 Task: Look for space in Yanta, China from 6th September, 2023 to 15th September, 2023 for 6 adults in price range Rs.8000 to Rs.12000. Place can be entire place or private room with 6 bedrooms having 6 beds and 6 bathrooms. Property type can be house, flat, guest house. Amenities needed are: wifi, TV, free parkinig on premises, gym, breakfast. Booking option can be shelf check-in. Required host language is Chinese (Simplified).
Action: Mouse moved to (433, 80)
Screenshot: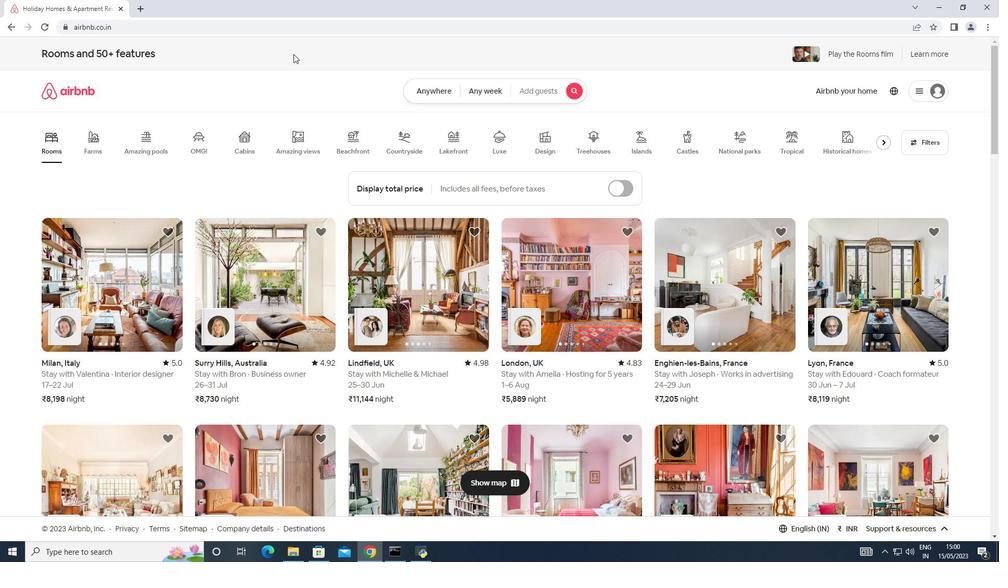 
Action: Mouse pressed left at (433, 80)
Screenshot: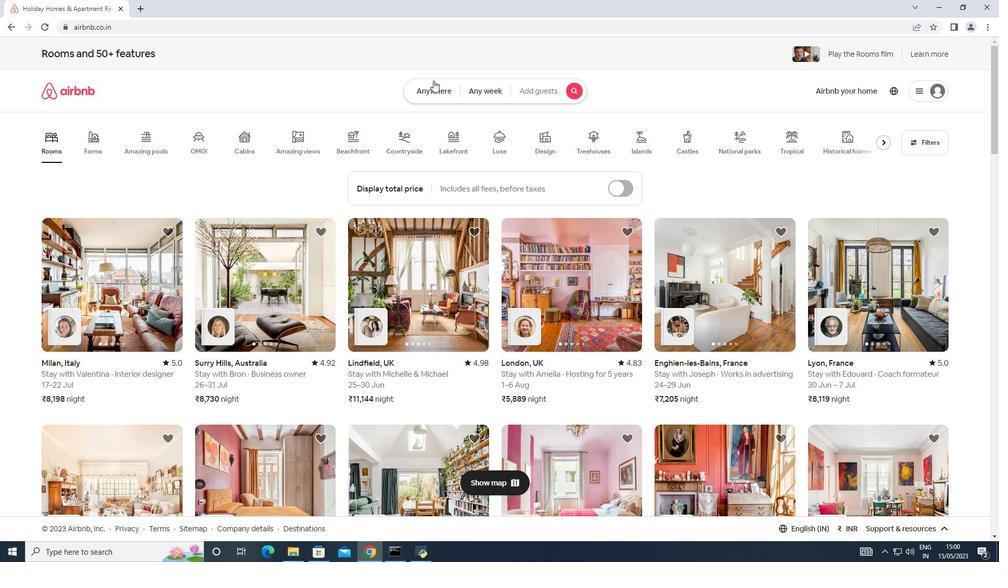 
Action: Mouse moved to (331, 132)
Screenshot: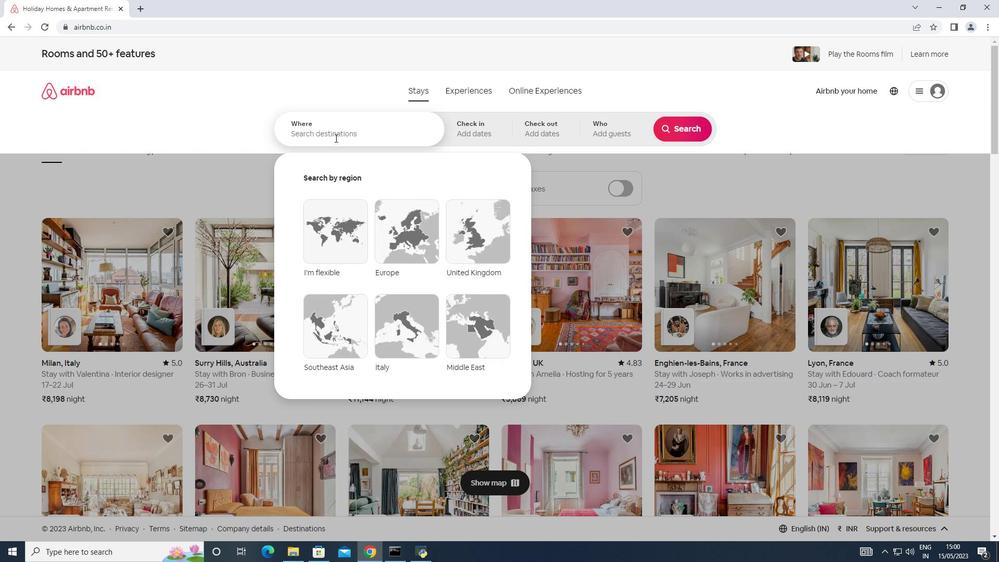 
Action: Mouse pressed left at (331, 132)
Screenshot: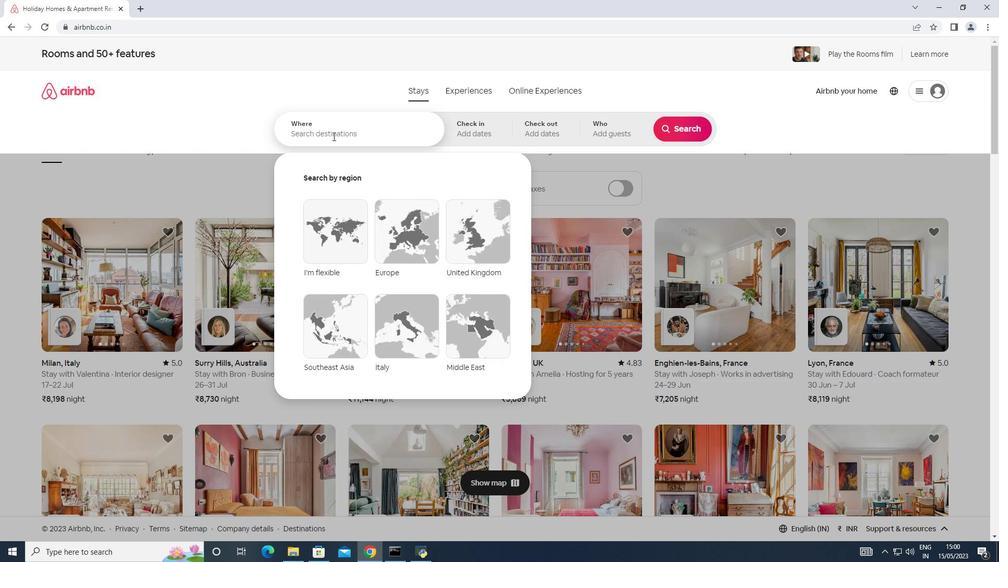 
Action: Mouse moved to (325, 133)
Screenshot: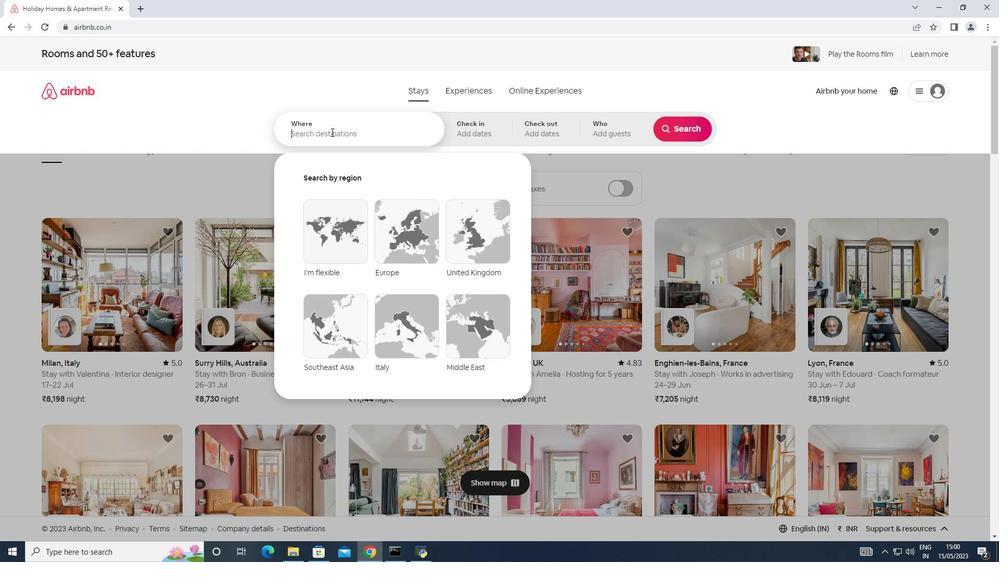 
Action: Key pressed <Key.shift><Key.shift><Key.shift><Key.shift><Key.shift><Key.shift>Yanta,<Key.shift><Key.shift><Key.shift>China
Screenshot: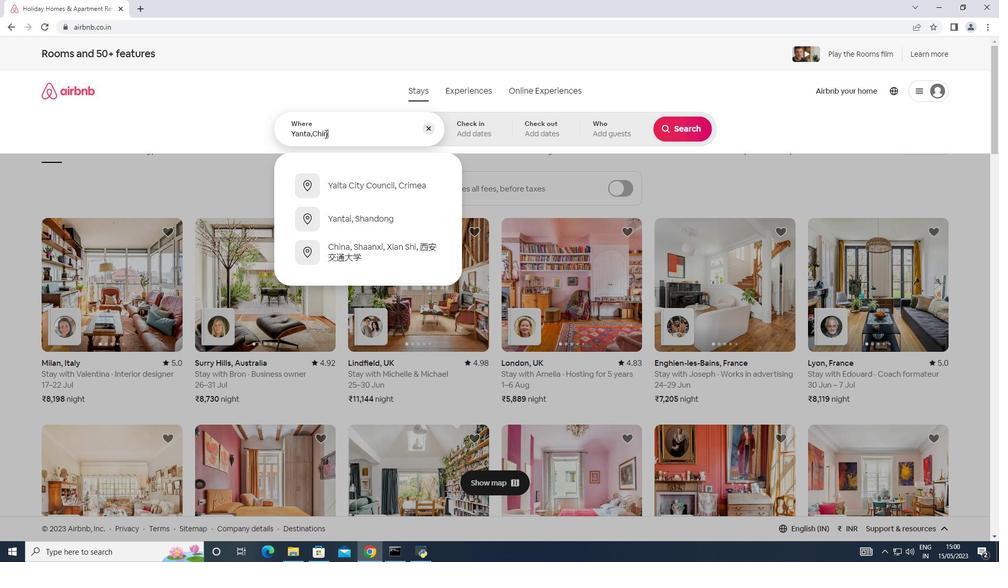 
Action: Mouse moved to (467, 124)
Screenshot: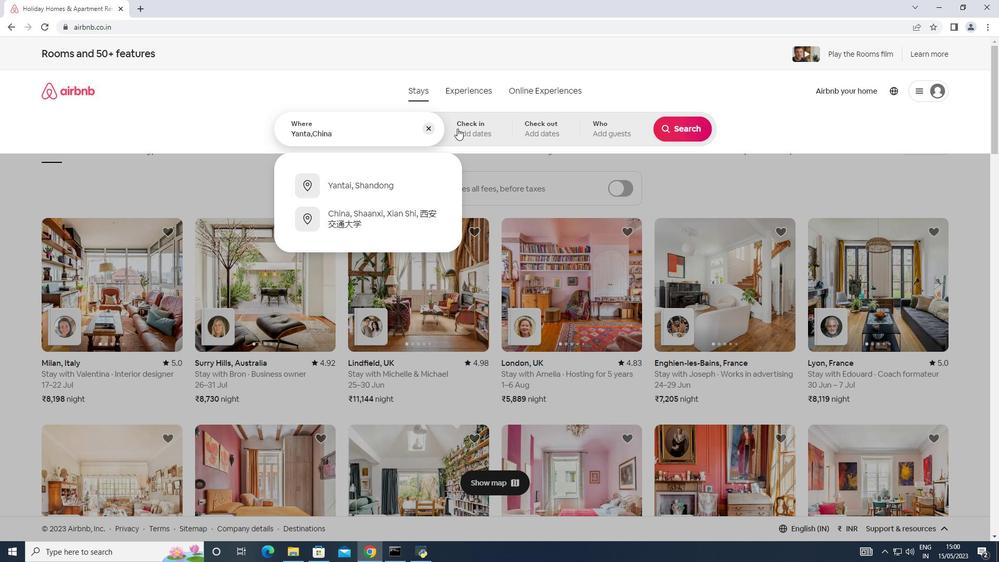 
Action: Mouse pressed left at (467, 124)
Screenshot: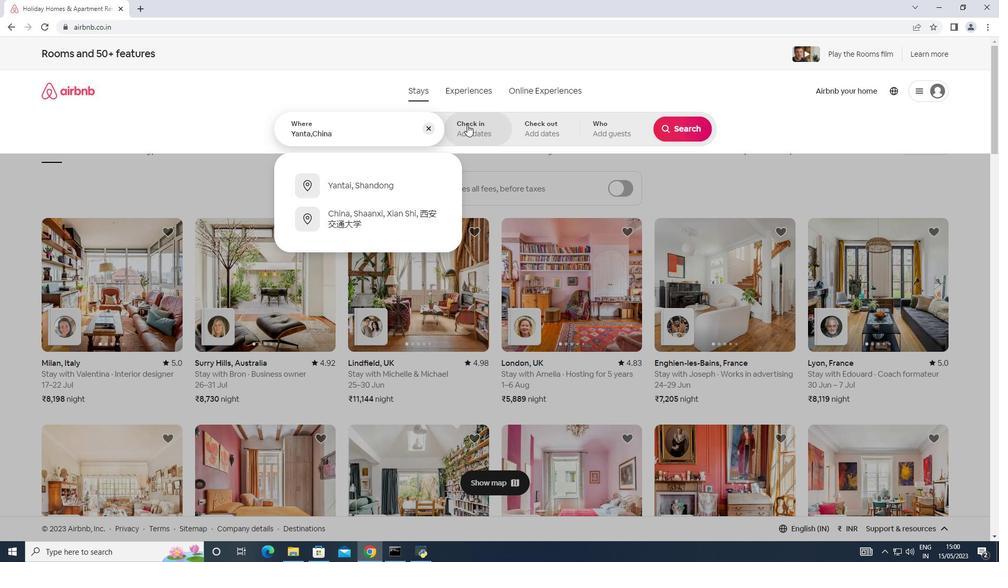 
Action: Mouse moved to (680, 208)
Screenshot: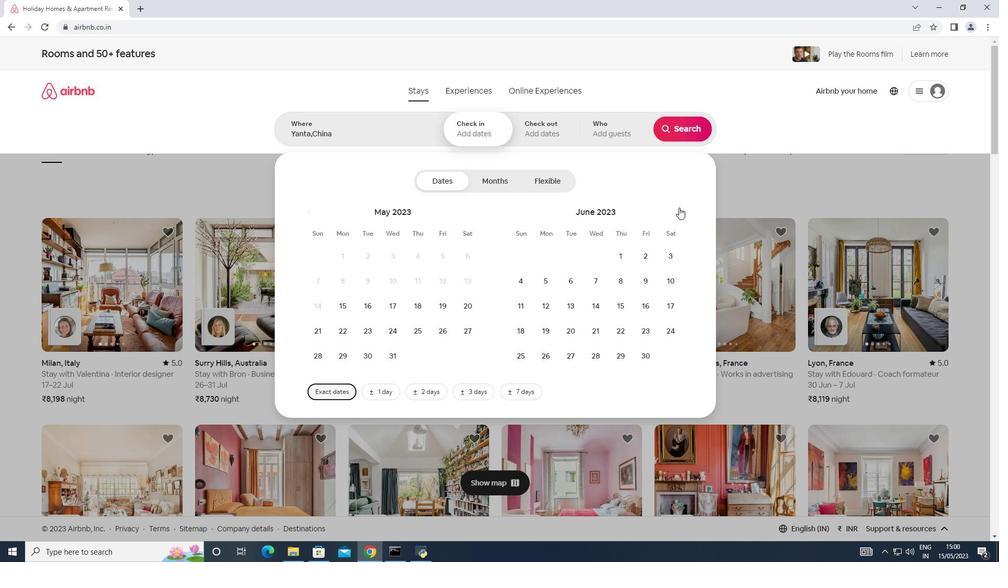 
Action: Mouse pressed left at (680, 208)
Screenshot: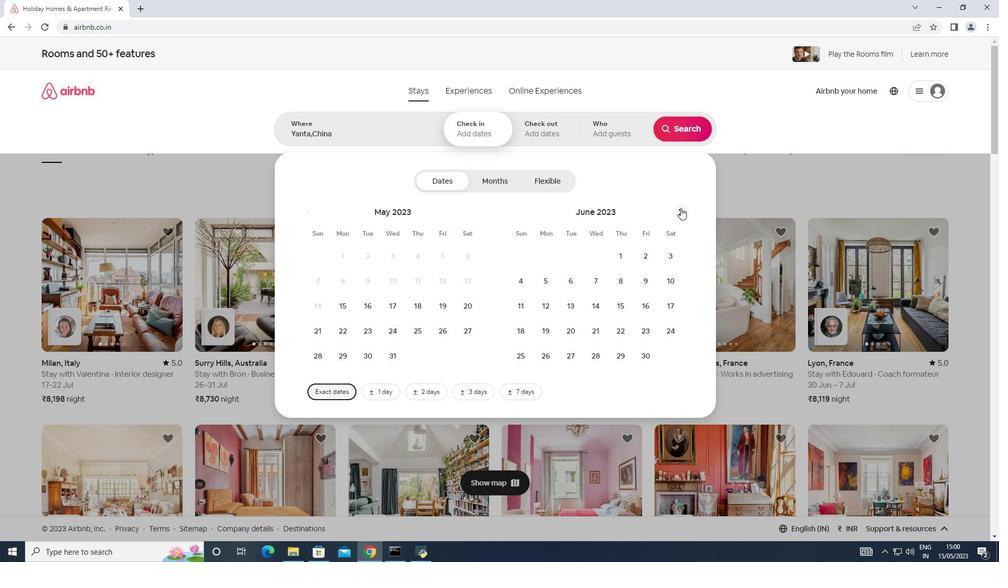 
Action: Mouse pressed left at (680, 208)
Screenshot: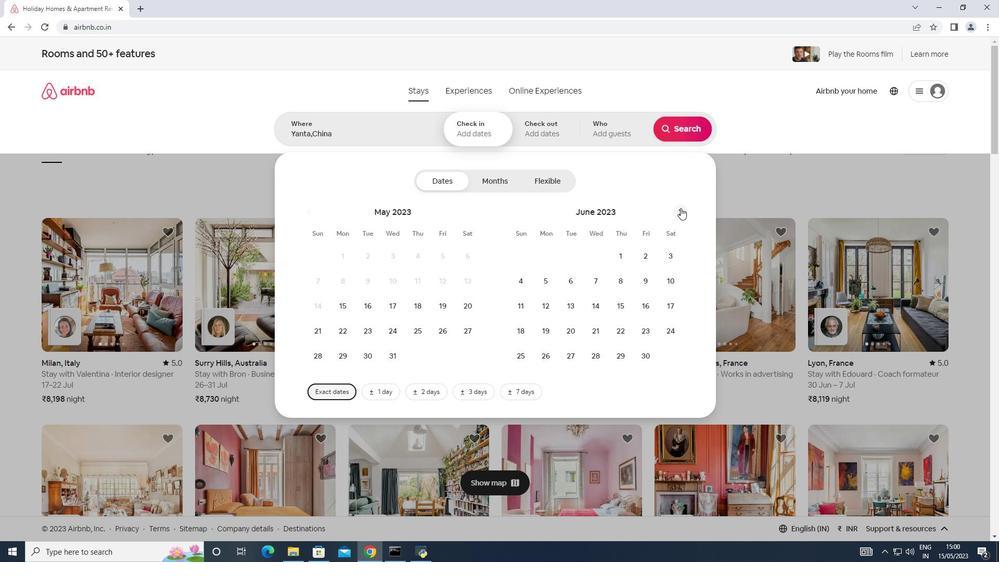 
Action: Mouse pressed left at (680, 208)
Screenshot: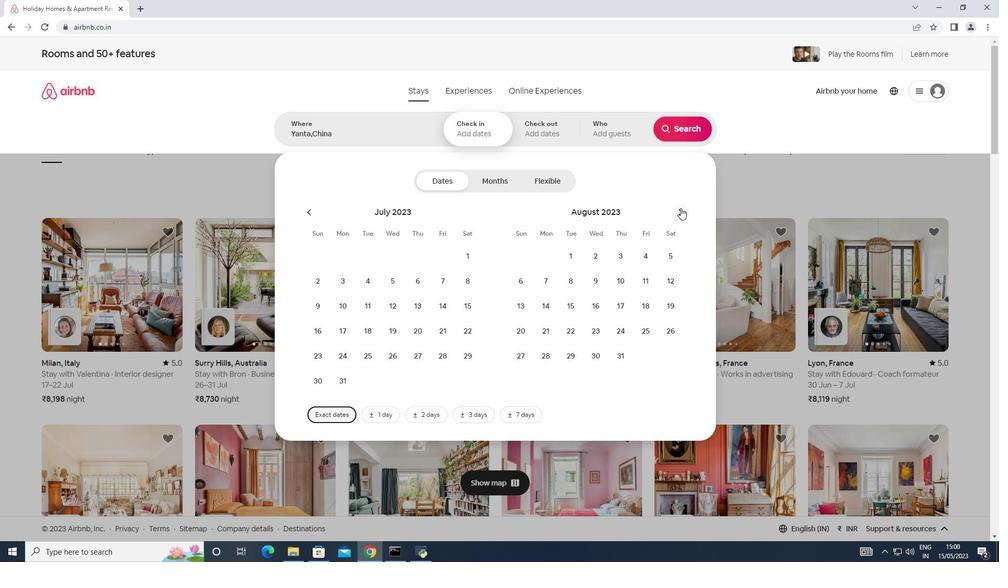 
Action: Mouse moved to (588, 283)
Screenshot: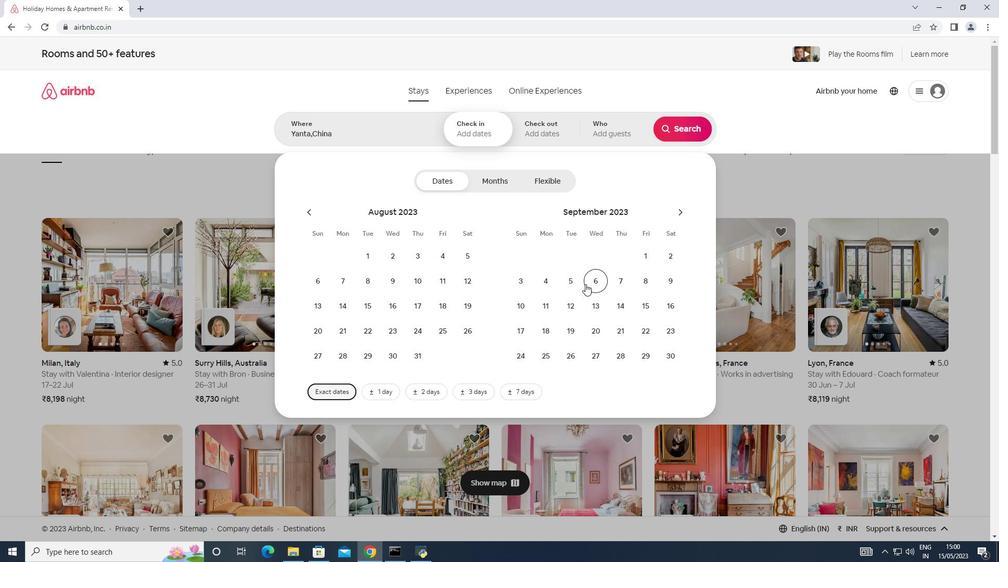 
Action: Mouse pressed left at (588, 283)
Screenshot: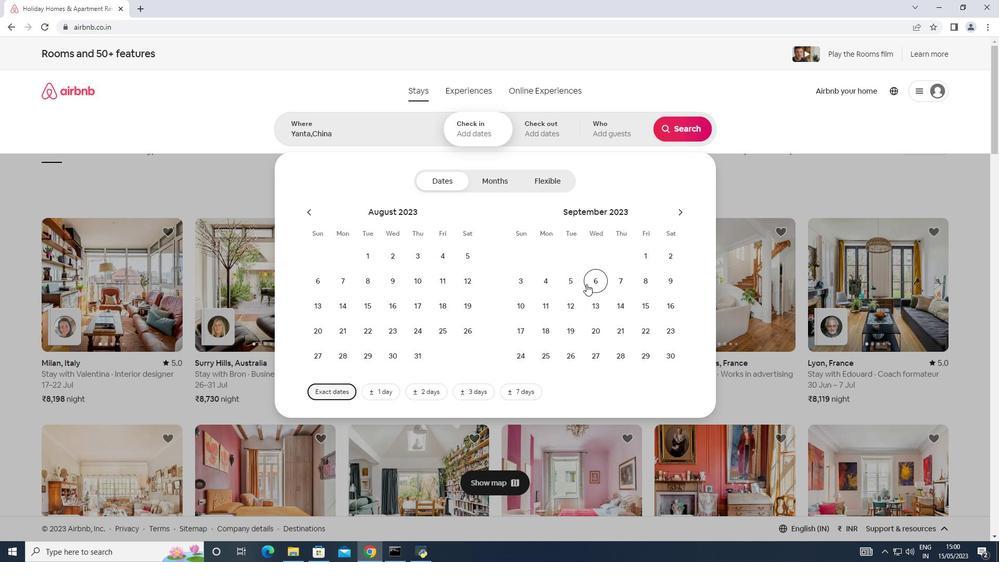 
Action: Mouse moved to (644, 302)
Screenshot: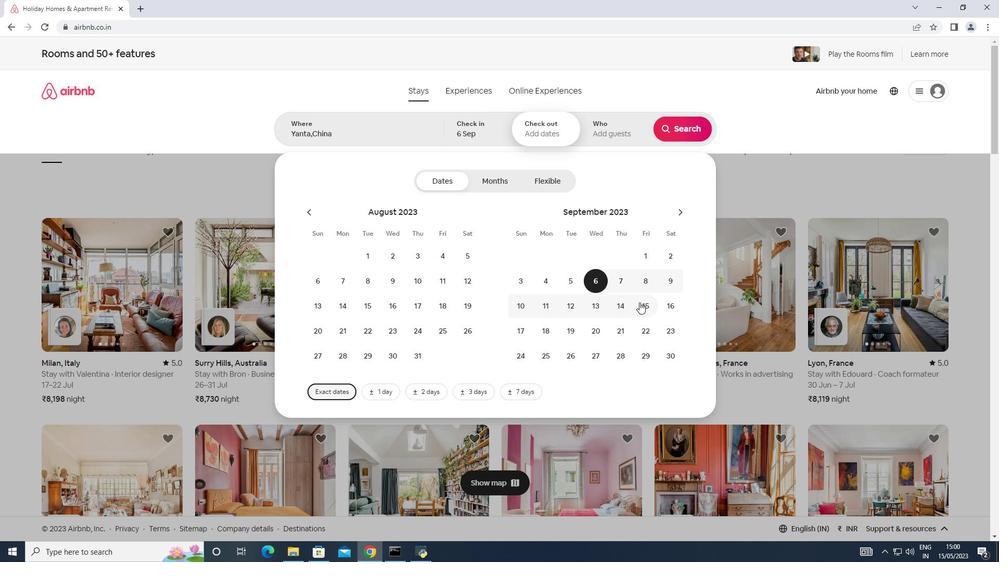 
Action: Mouse pressed left at (644, 302)
Screenshot: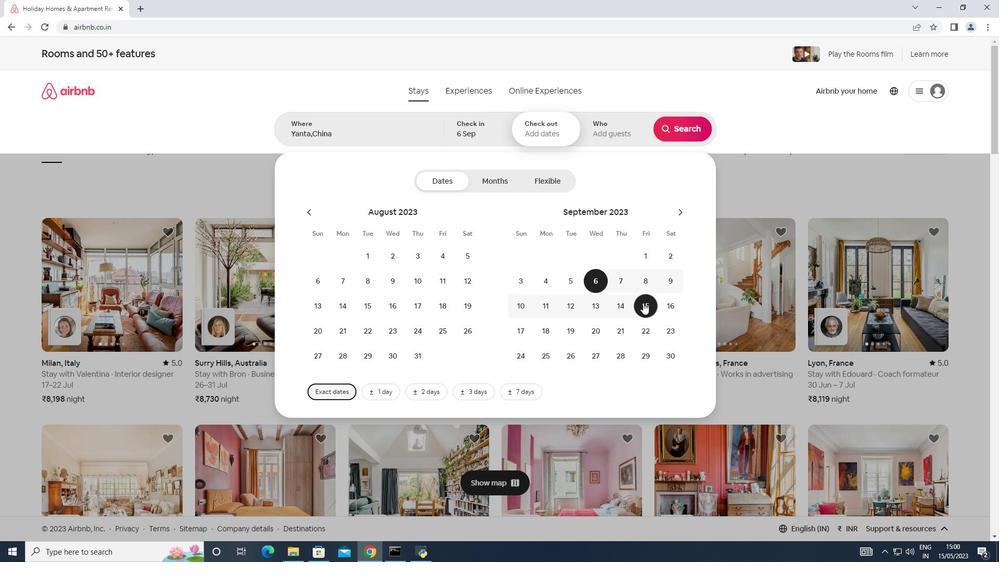 
Action: Mouse moved to (606, 134)
Screenshot: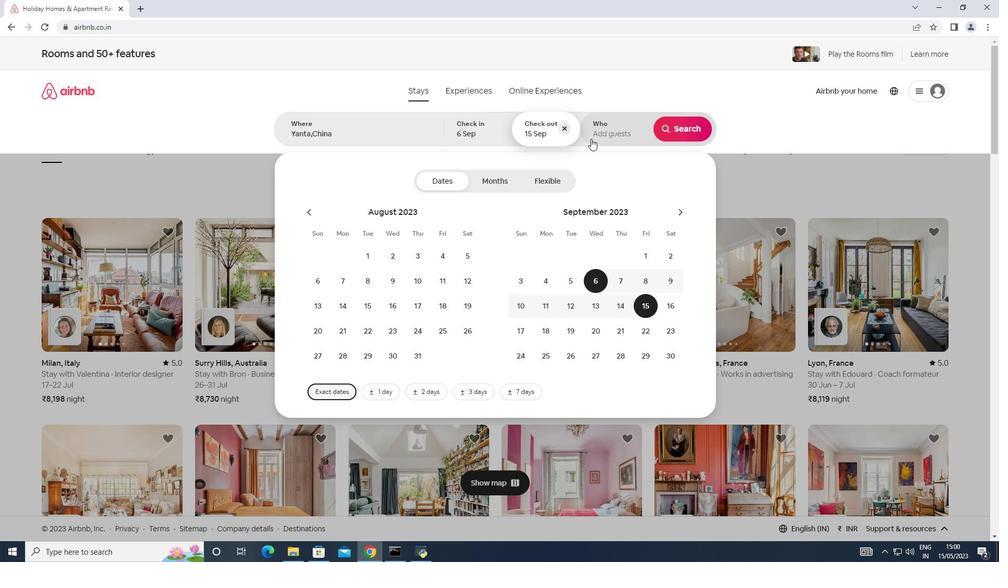 
Action: Mouse pressed left at (606, 134)
Screenshot: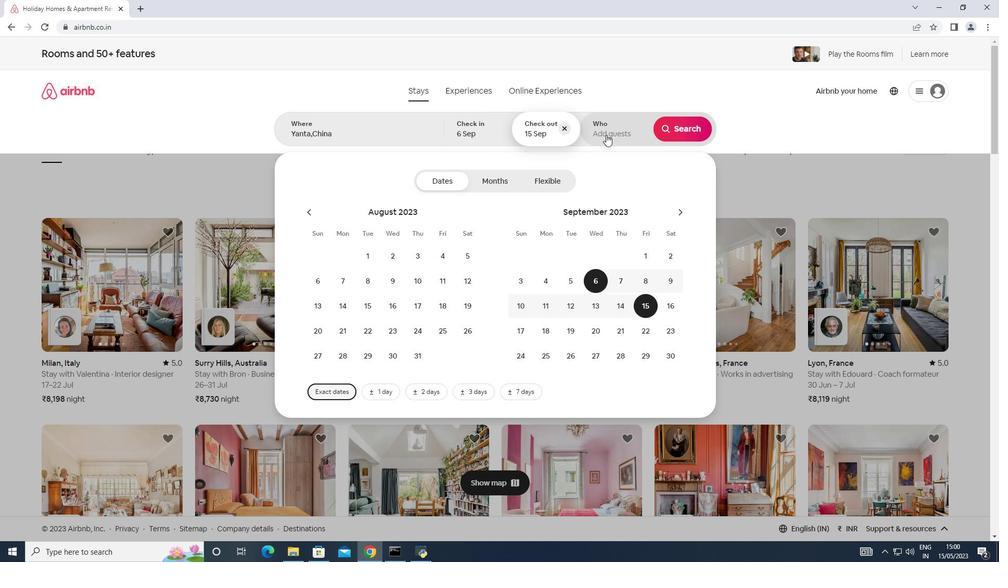 
Action: Mouse moved to (691, 175)
Screenshot: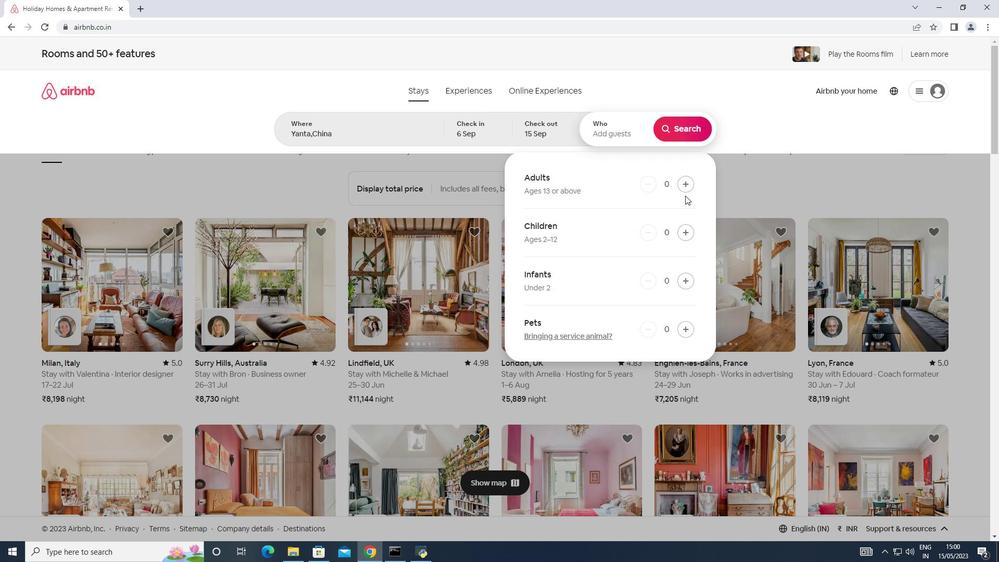 
Action: Mouse pressed left at (691, 175)
Screenshot: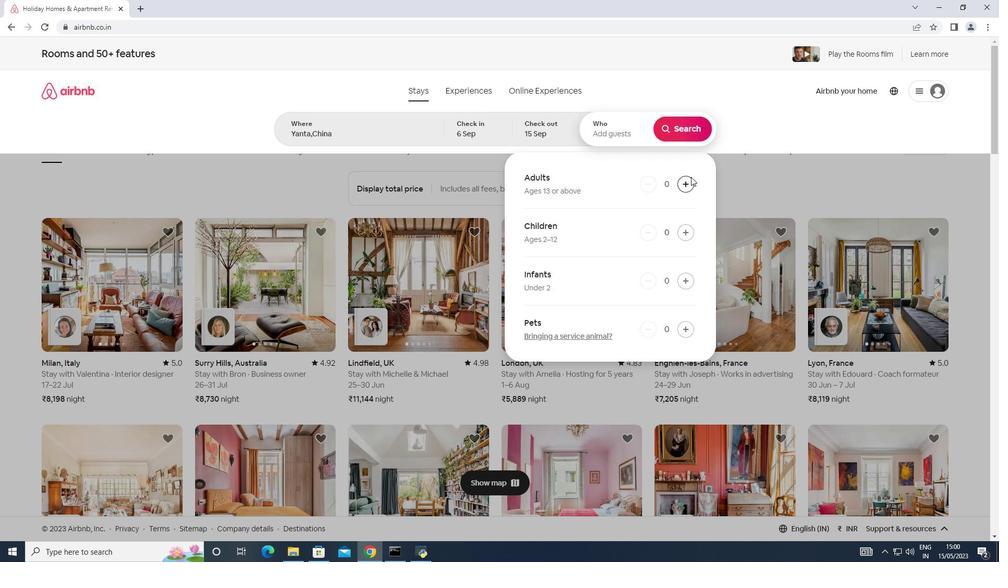 
Action: Mouse moved to (688, 181)
Screenshot: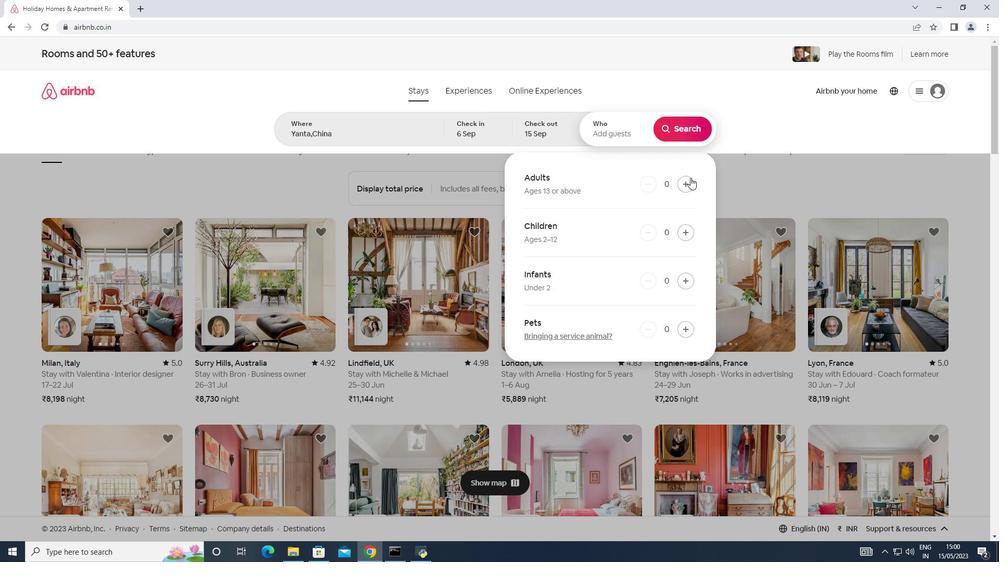 
Action: Mouse pressed left at (688, 181)
Screenshot: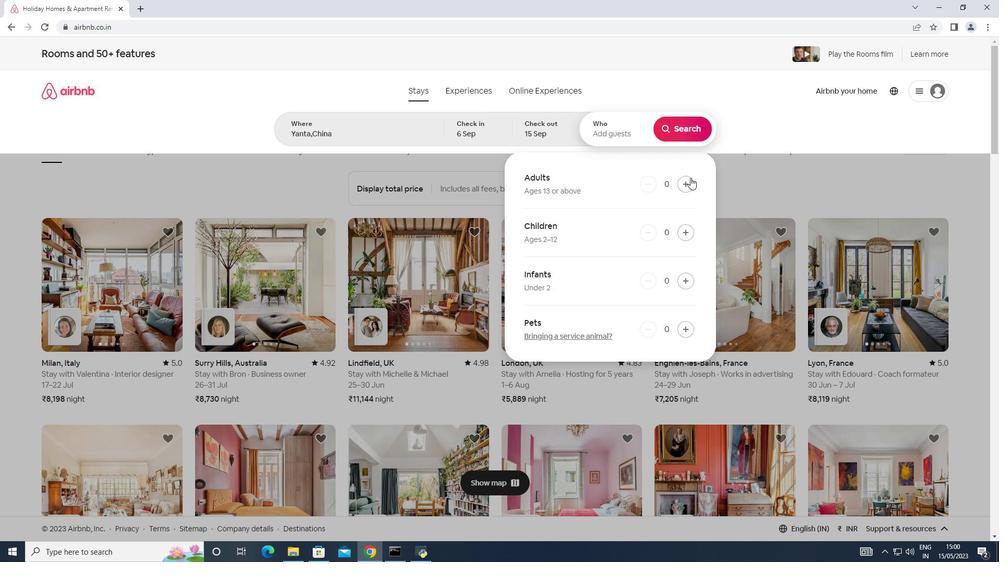 
Action: Mouse moved to (688, 182)
Screenshot: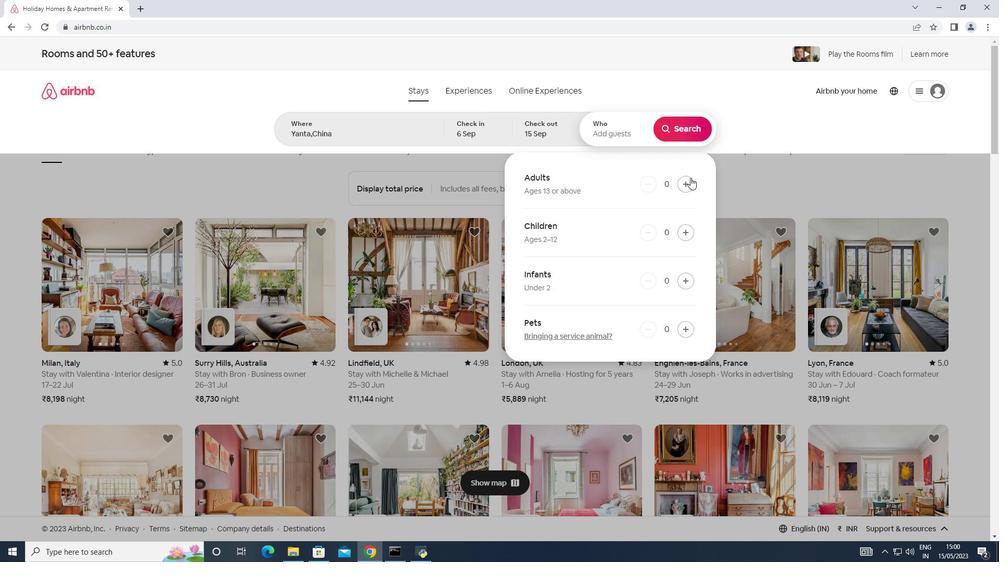
Action: Mouse pressed left at (688, 182)
Screenshot: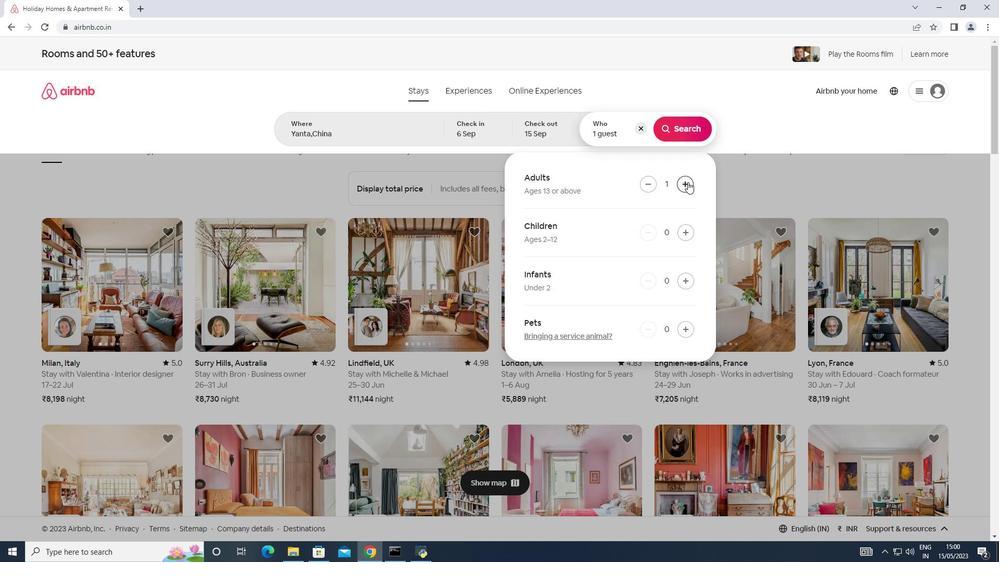 
Action: Mouse moved to (688, 181)
Screenshot: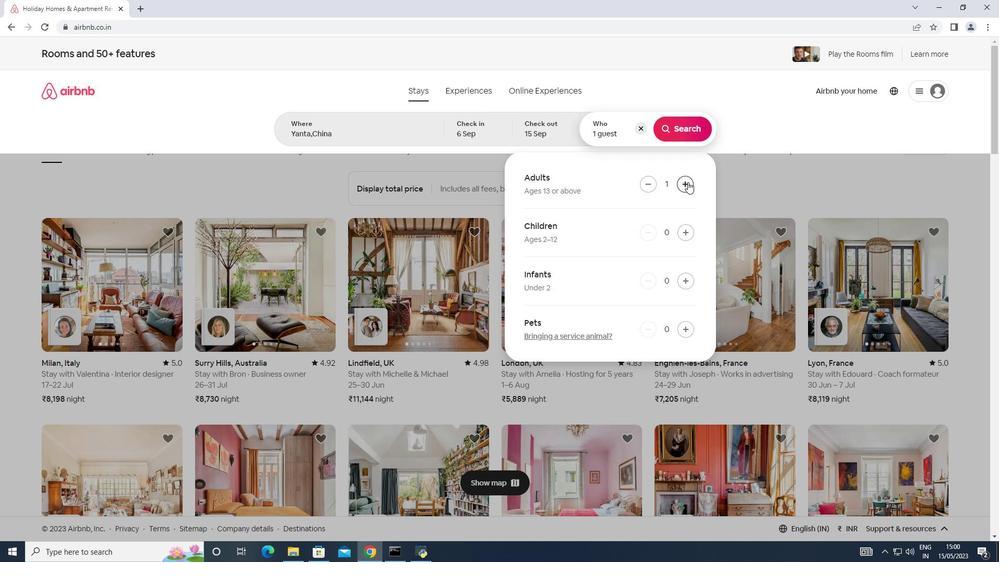 
Action: Mouse pressed left at (688, 181)
Screenshot: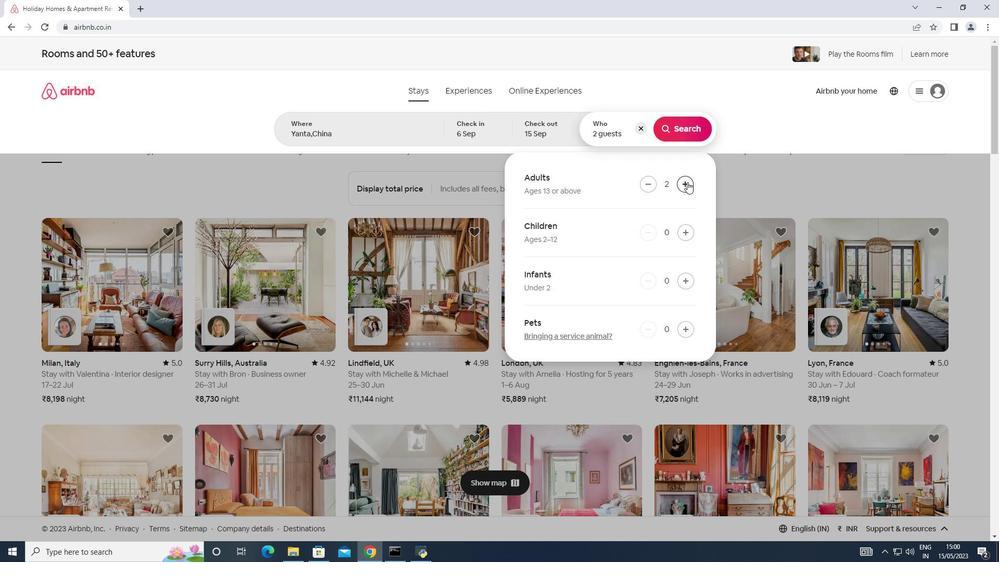 
Action: Mouse pressed left at (688, 181)
Screenshot: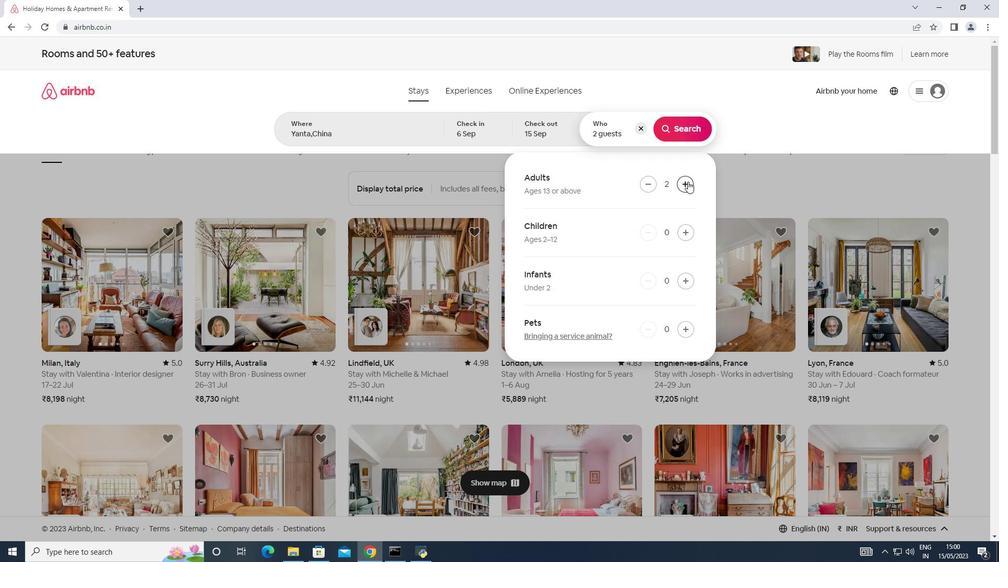 
Action: Mouse pressed left at (688, 181)
Screenshot: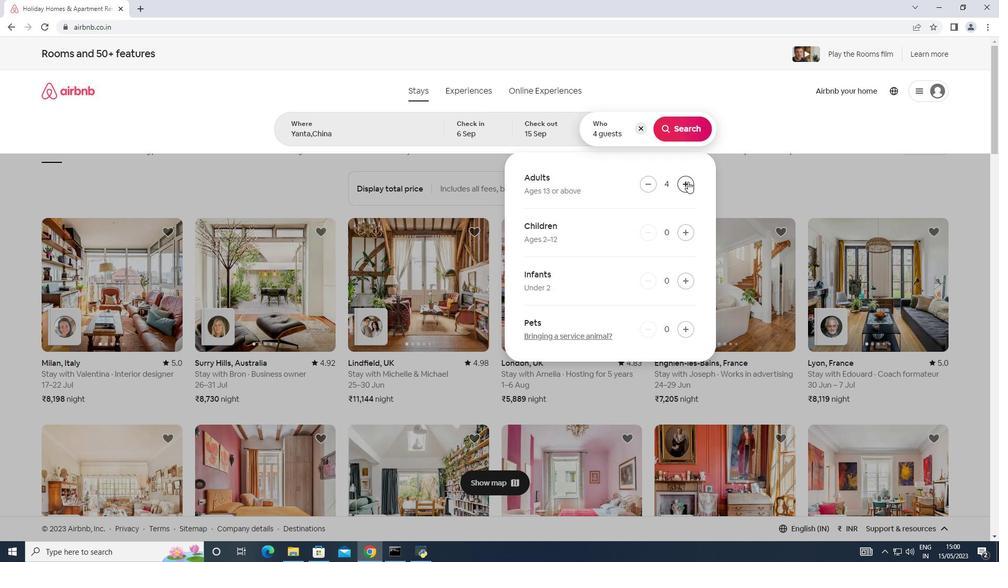
Action: Mouse pressed left at (688, 181)
Screenshot: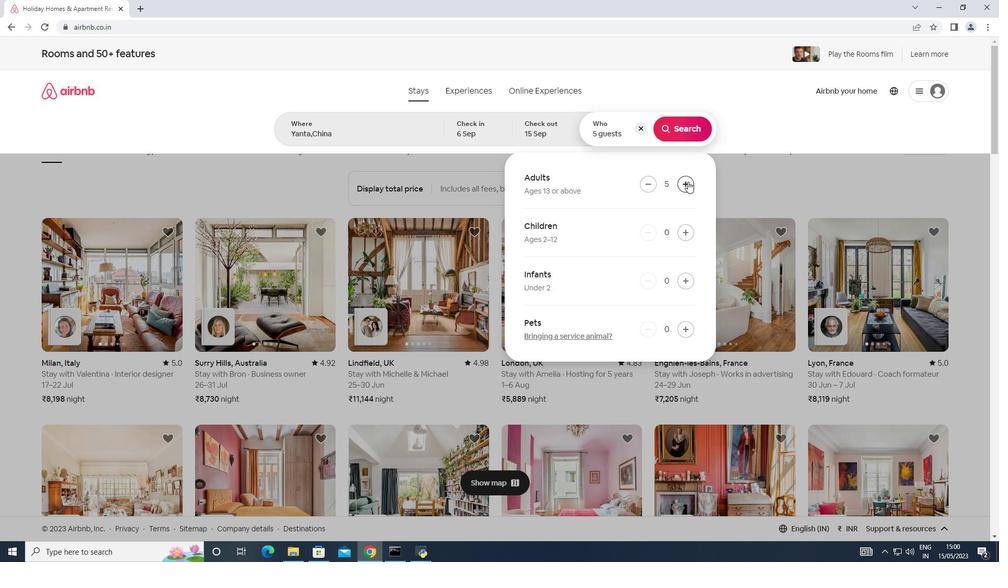 
Action: Mouse moved to (669, 130)
Screenshot: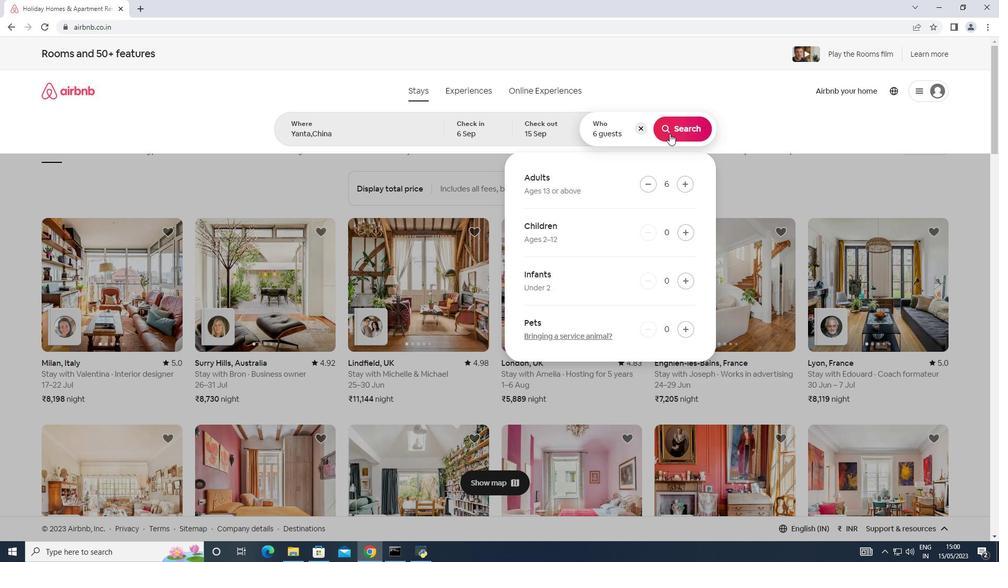 
Action: Mouse pressed left at (669, 130)
Screenshot: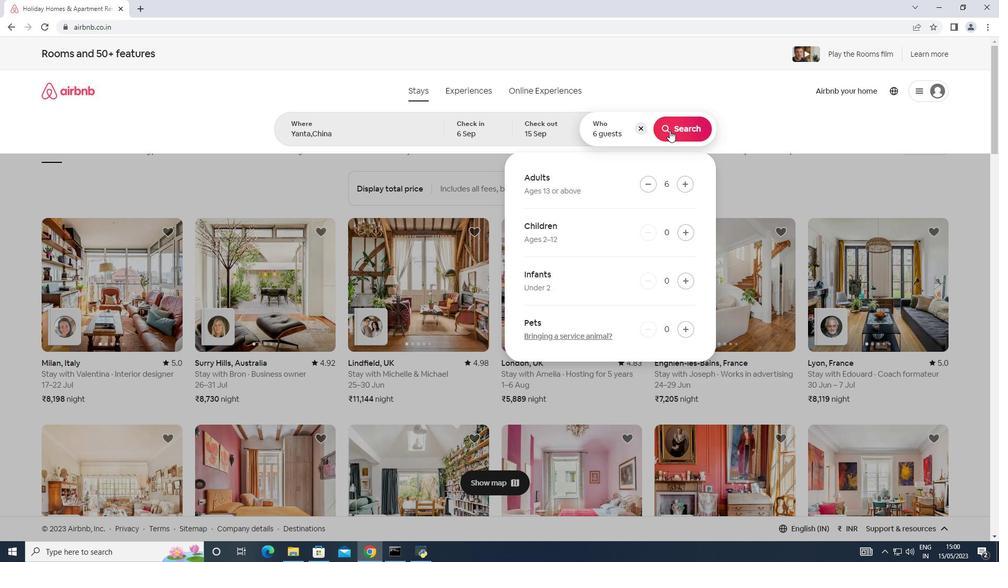 
Action: Mouse moved to (941, 105)
Screenshot: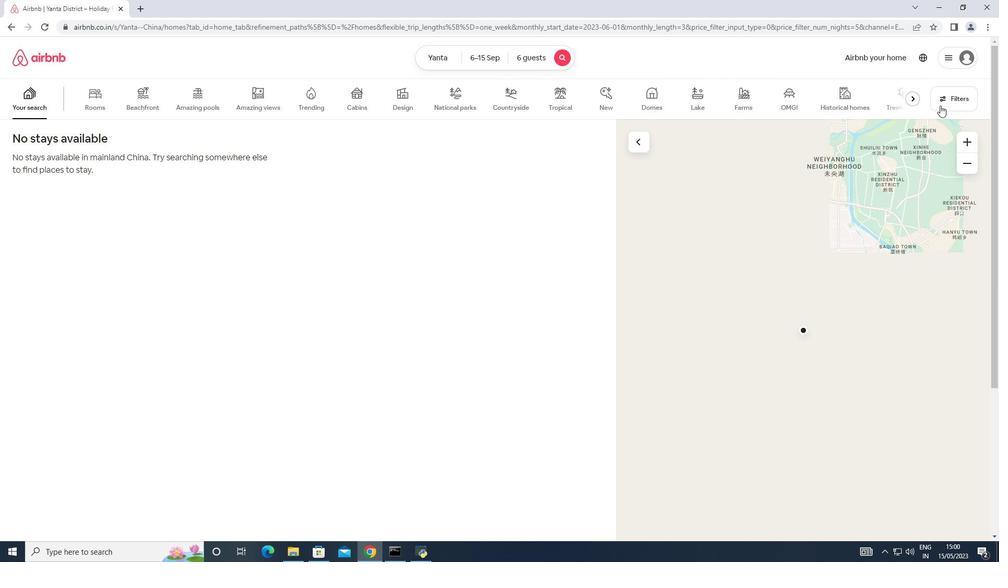 
Action: Mouse pressed left at (941, 105)
Screenshot: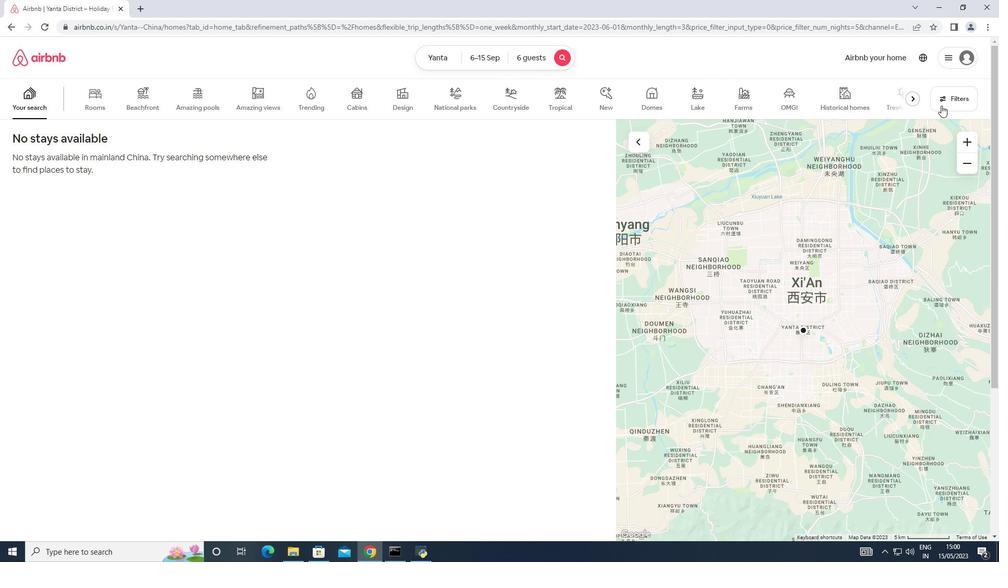 
Action: Mouse moved to (369, 359)
Screenshot: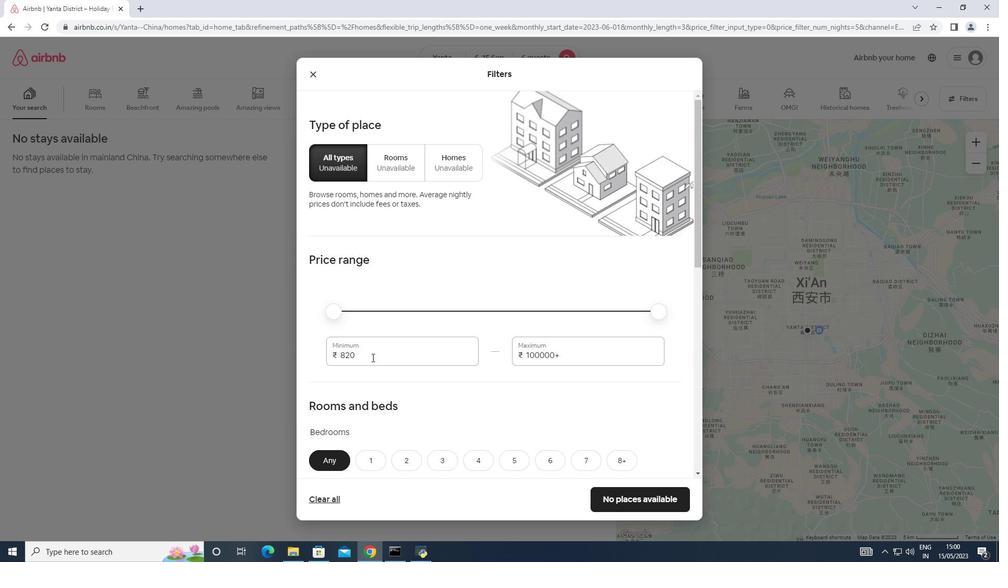 
Action: Mouse pressed left at (369, 359)
Screenshot: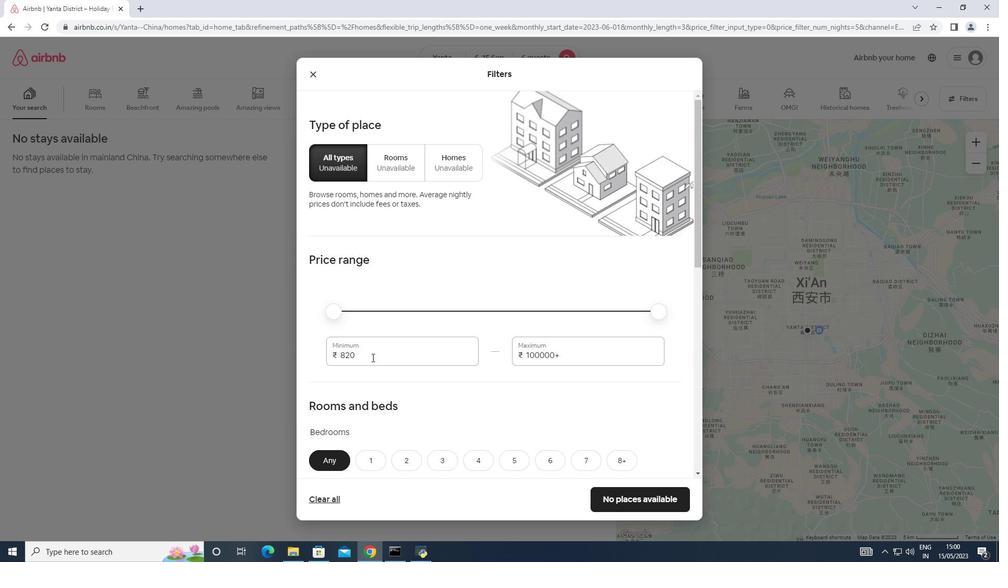 
Action: Mouse moved to (325, 361)
Screenshot: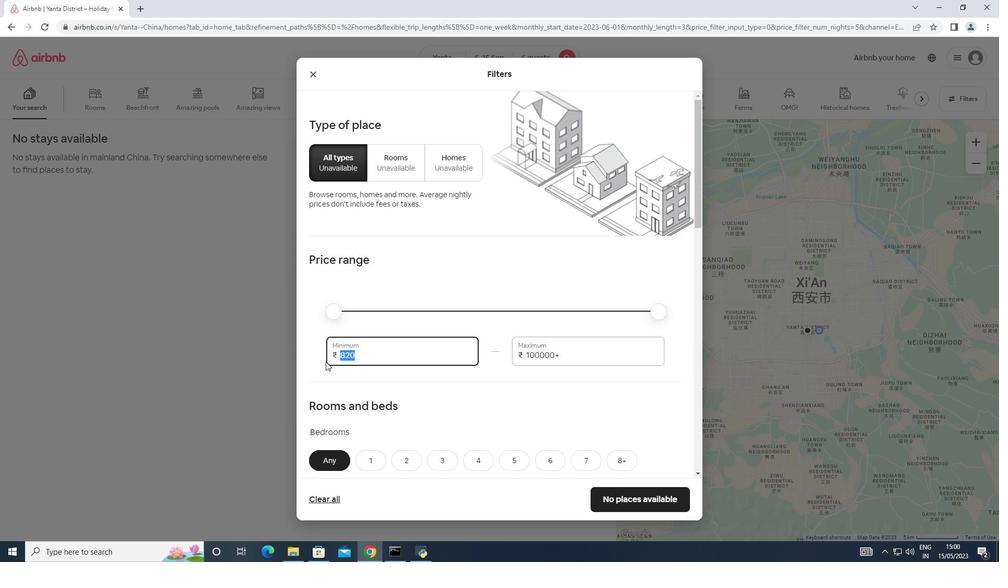 
Action: Key pressed 8000
Screenshot: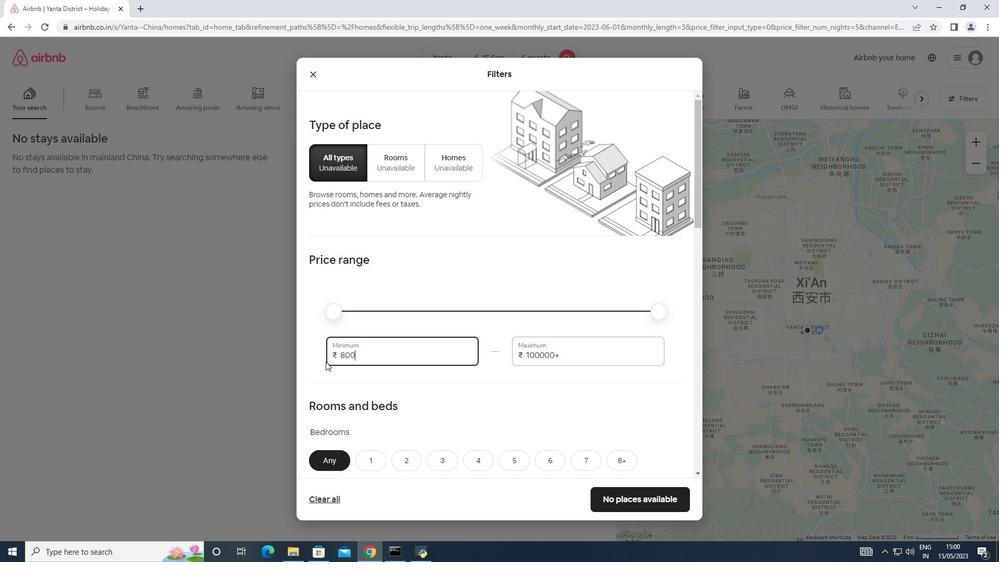 
Action: Mouse moved to (567, 353)
Screenshot: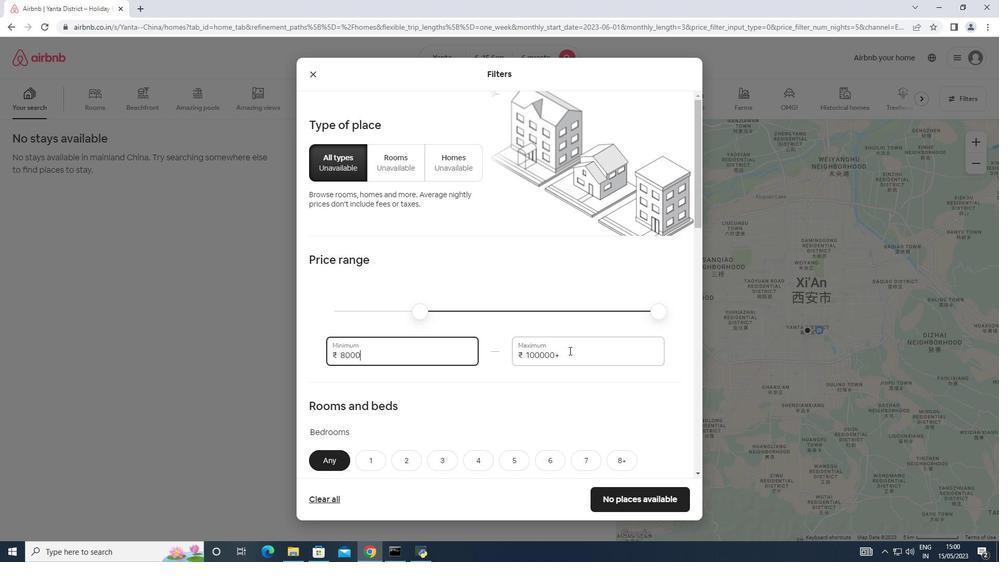 
Action: Mouse pressed left at (567, 353)
Screenshot: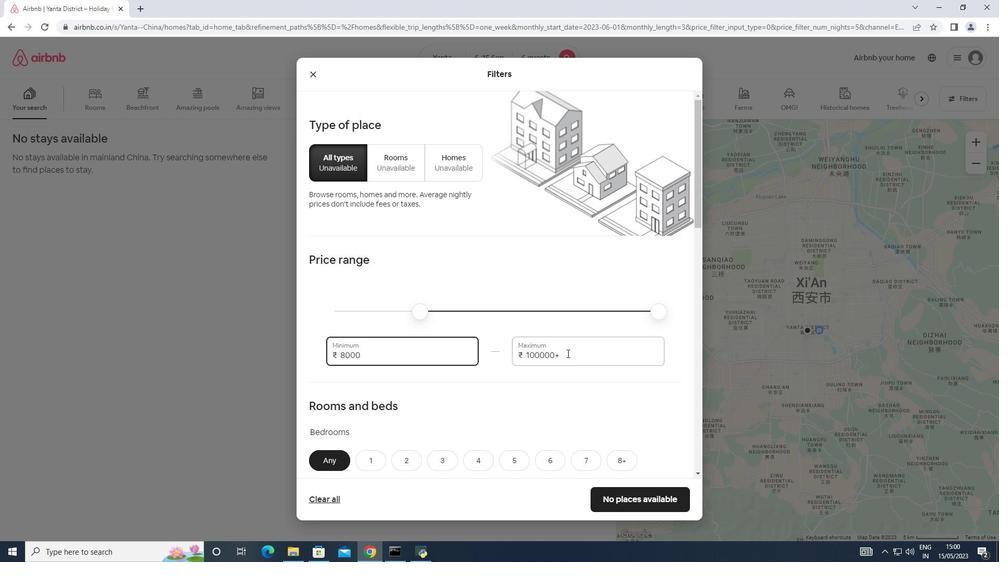 
Action: Mouse moved to (499, 356)
Screenshot: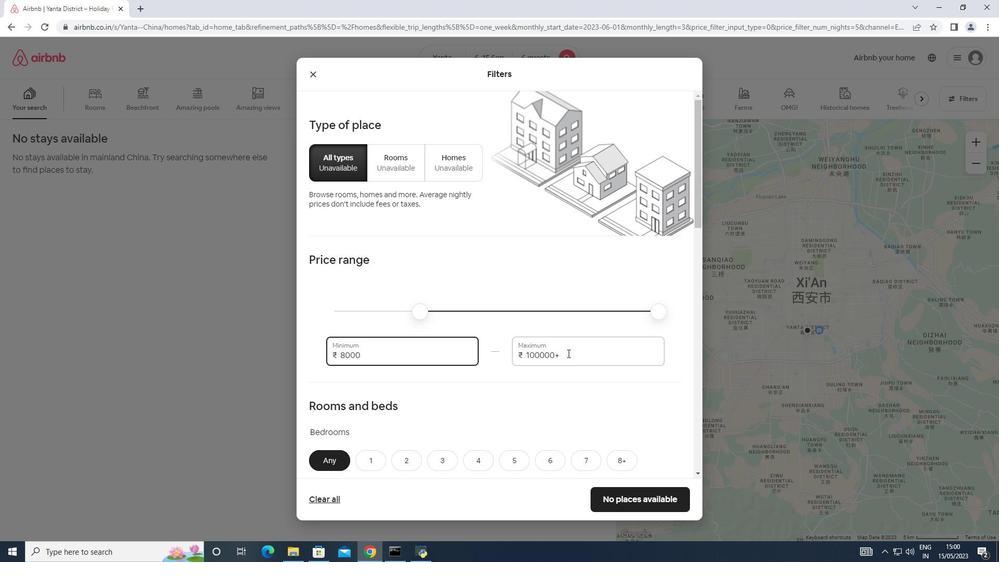
Action: Key pressed 12000
Screenshot: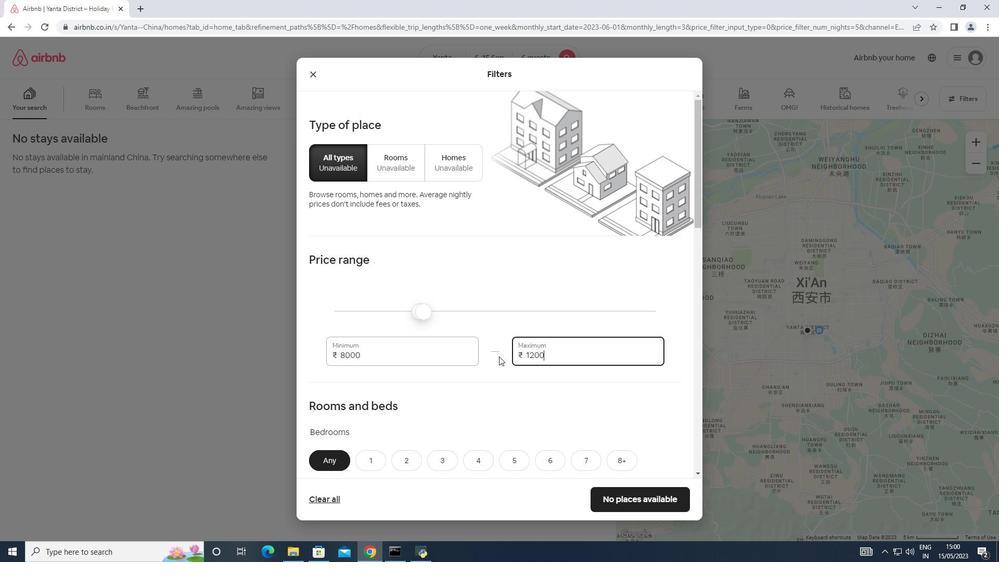 
Action: Mouse scrolled (499, 356) with delta (0, 0)
Screenshot: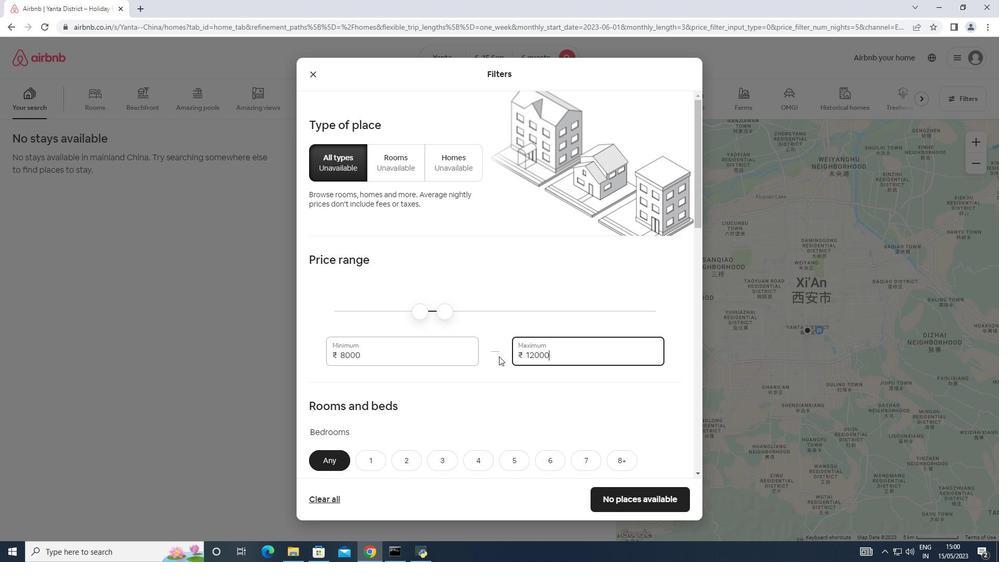 
Action: Mouse scrolled (499, 356) with delta (0, 0)
Screenshot: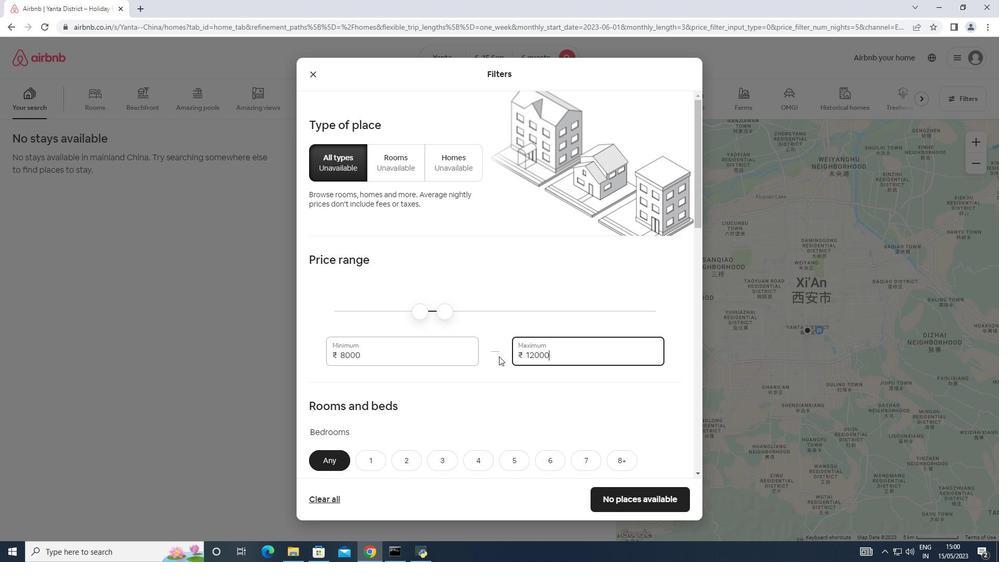 
Action: Mouse scrolled (499, 356) with delta (0, 0)
Screenshot: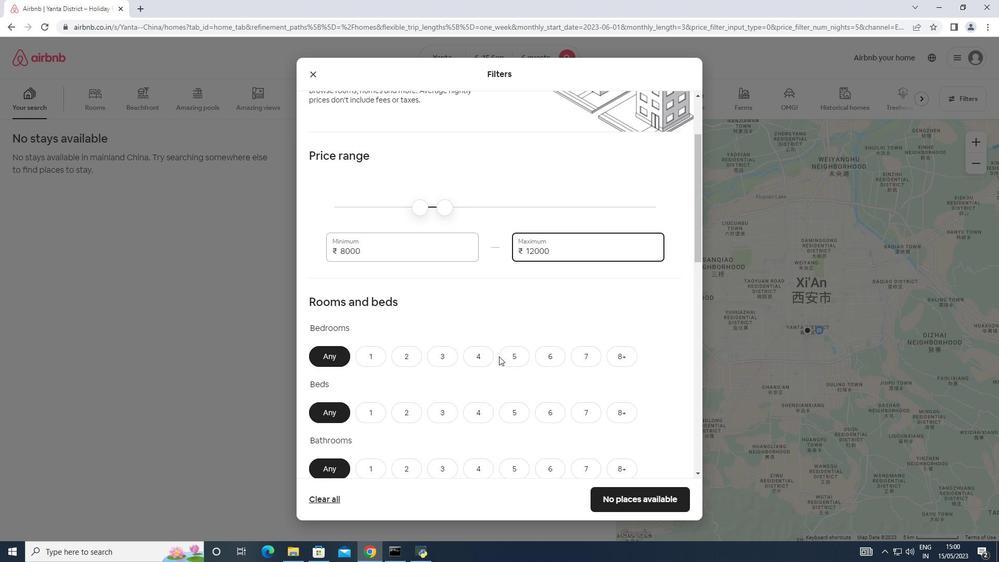 
Action: Mouse moved to (499, 354)
Screenshot: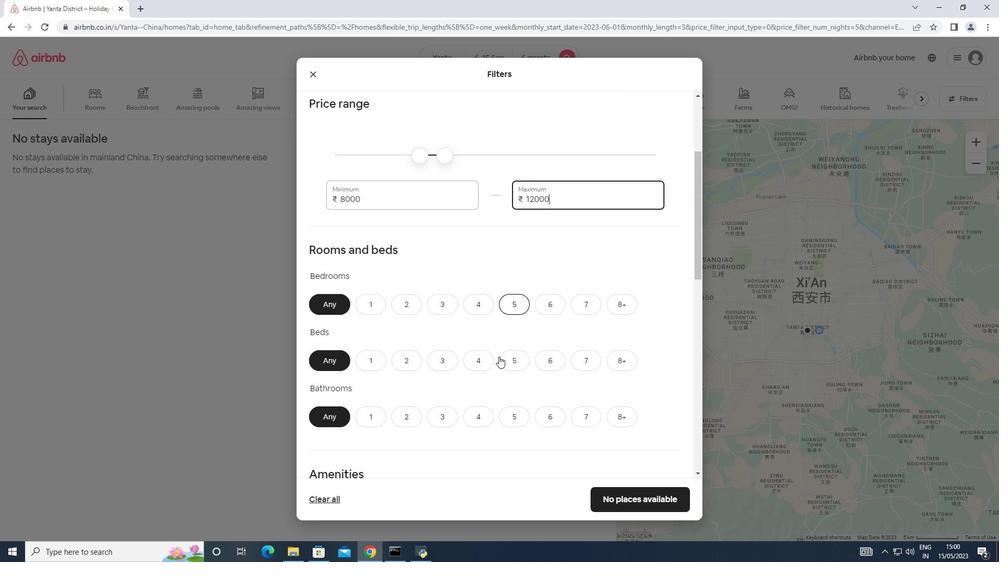 
Action: Mouse scrolled (499, 353) with delta (0, 0)
Screenshot: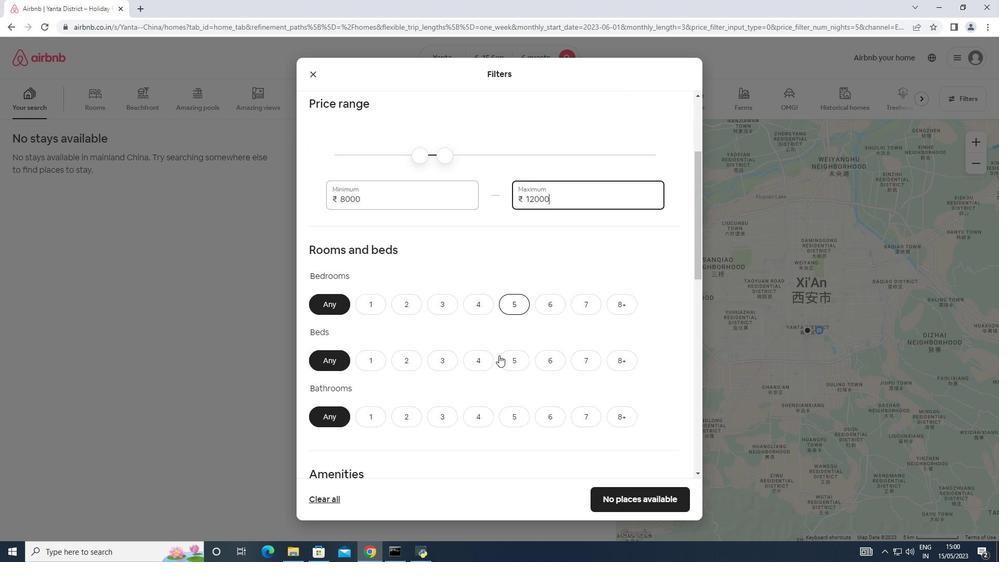 
Action: Mouse scrolled (499, 353) with delta (0, 0)
Screenshot: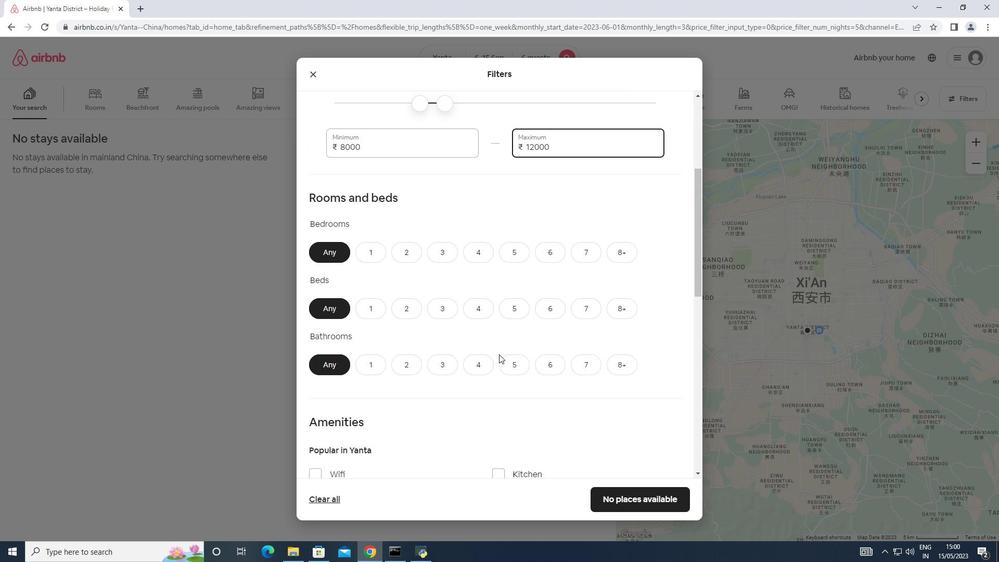 
Action: Mouse moved to (547, 208)
Screenshot: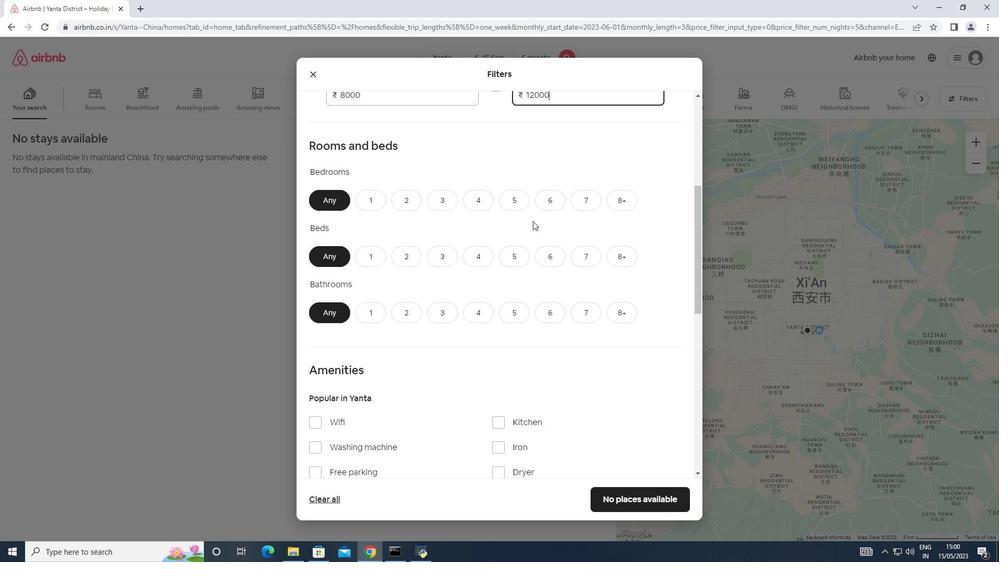 
Action: Mouse pressed left at (547, 208)
Screenshot: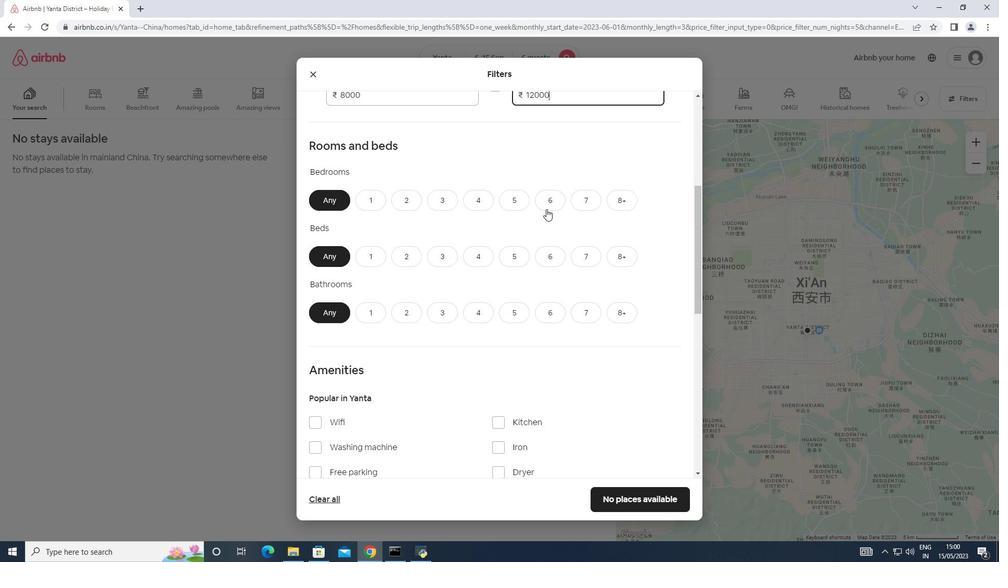 
Action: Mouse moved to (545, 254)
Screenshot: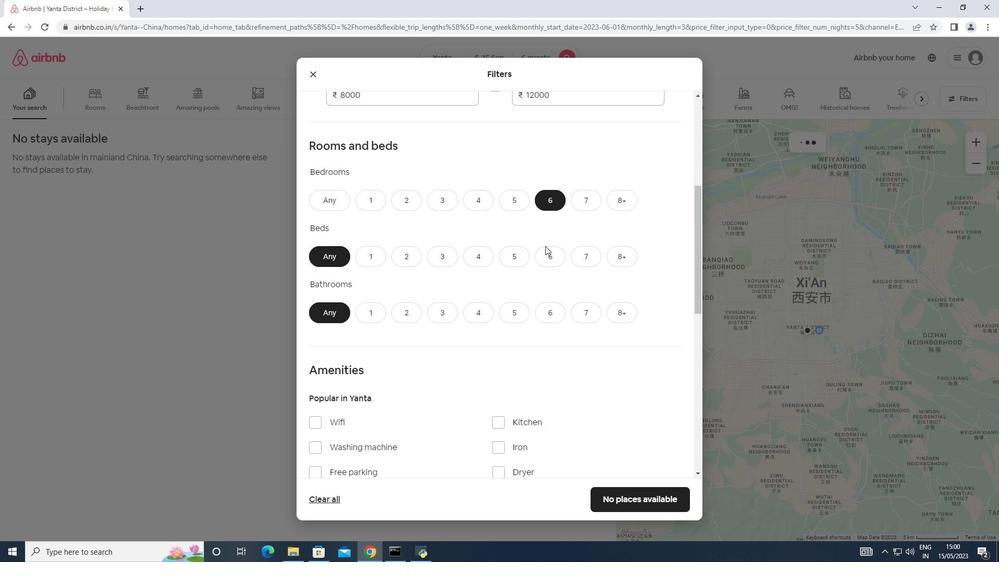 
Action: Mouse pressed left at (545, 254)
Screenshot: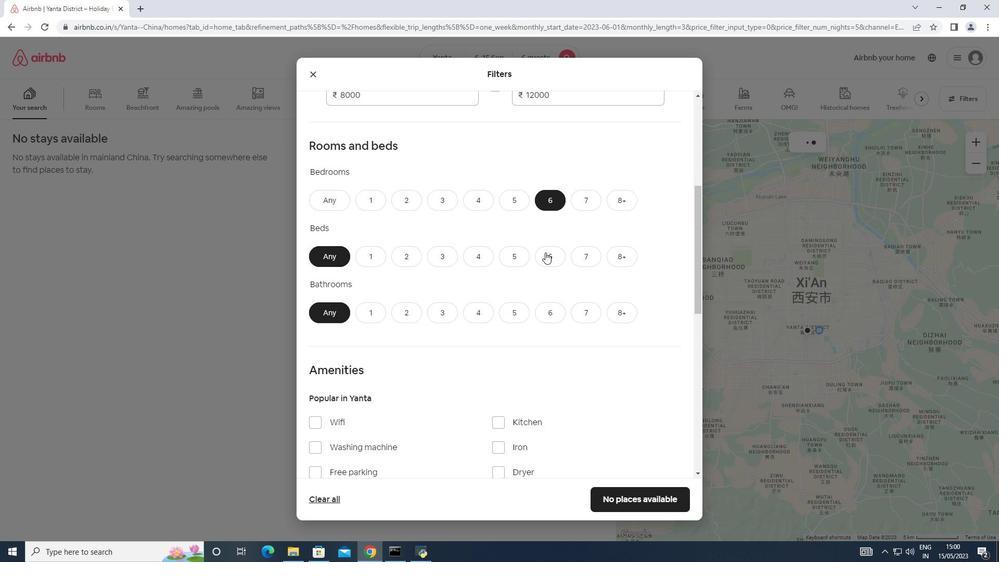 
Action: Mouse moved to (550, 307)
Screenshot: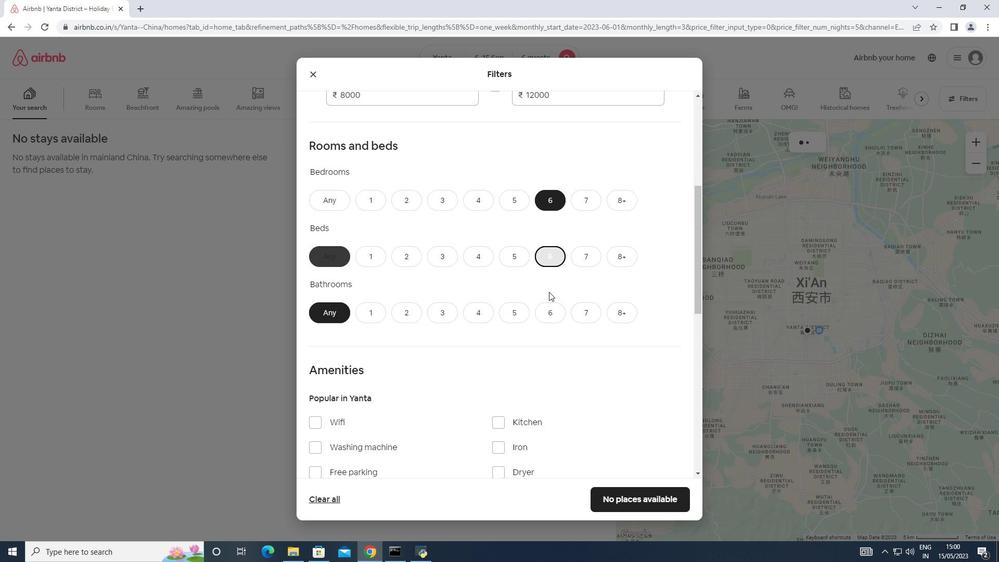 
Action: Mouse pressed left at (550, 307)
Screenshot: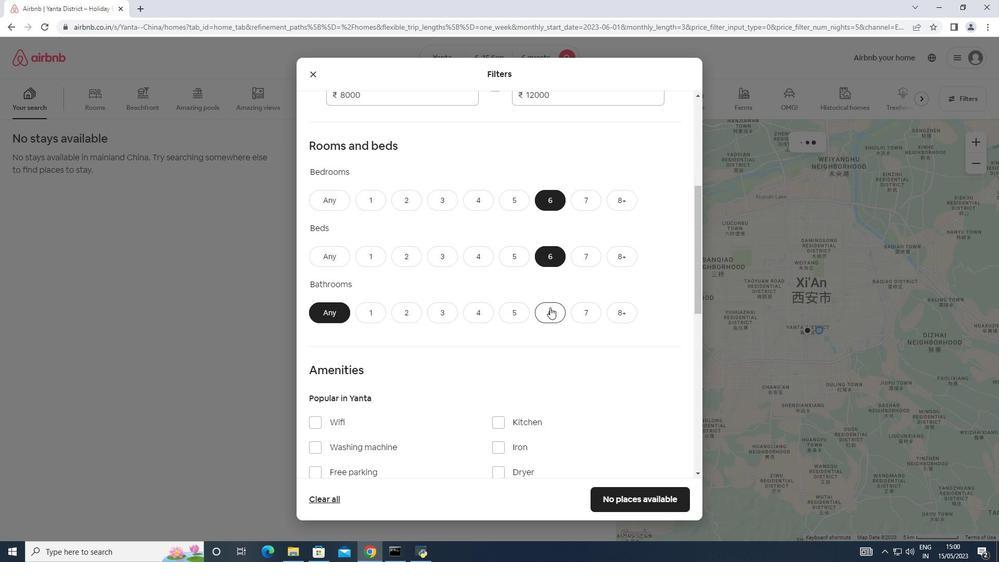 
Action: Mouse moved to (550, 302)
Screenshot: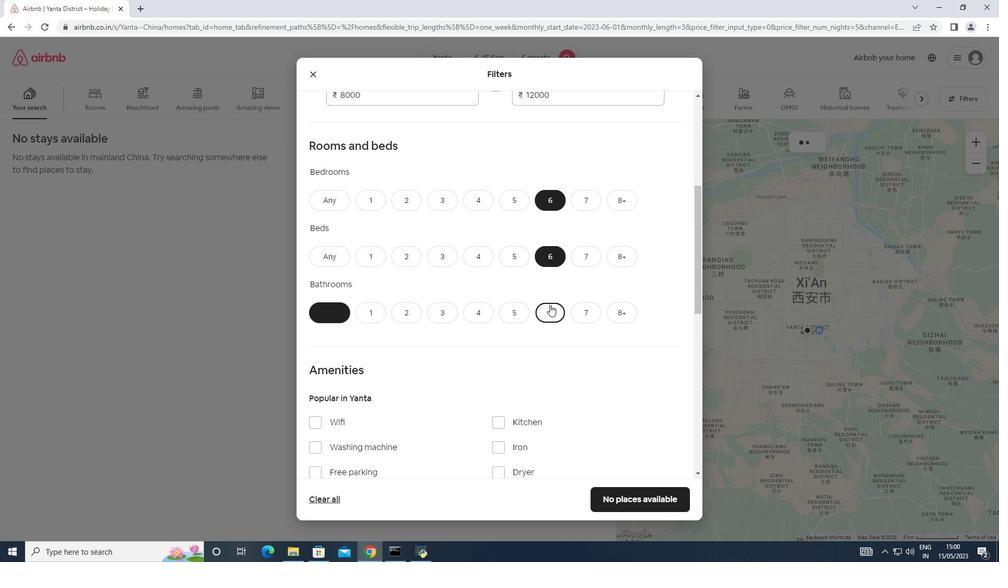 
Action: Mouse scrolled (550, 302) with delta (0, 0)
Screenshot: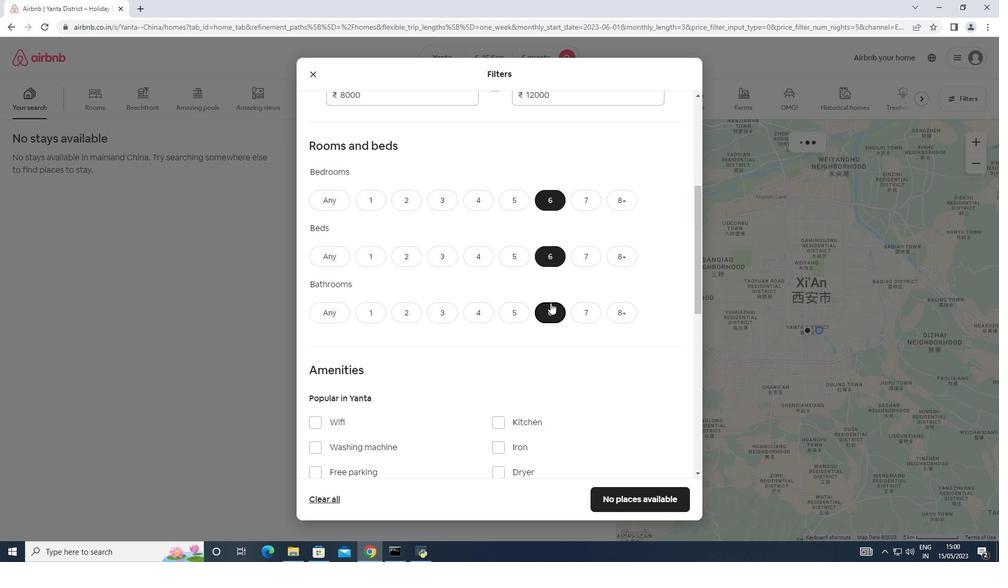 
Action: Mouse scrolled (550, 302) with delta (0, 0)
Screenshot: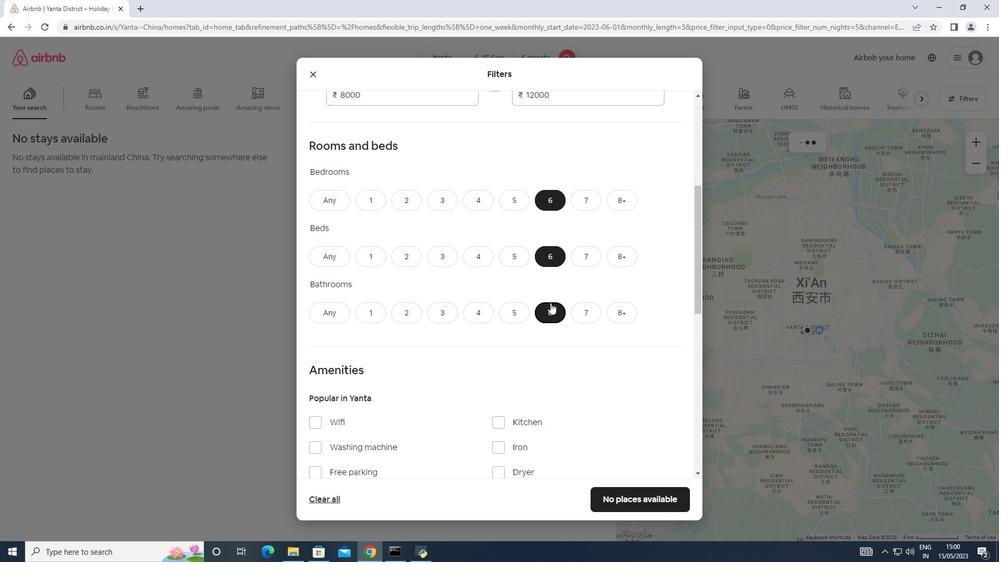 
Action: Mouse moved to (551, 300)
Screenshot: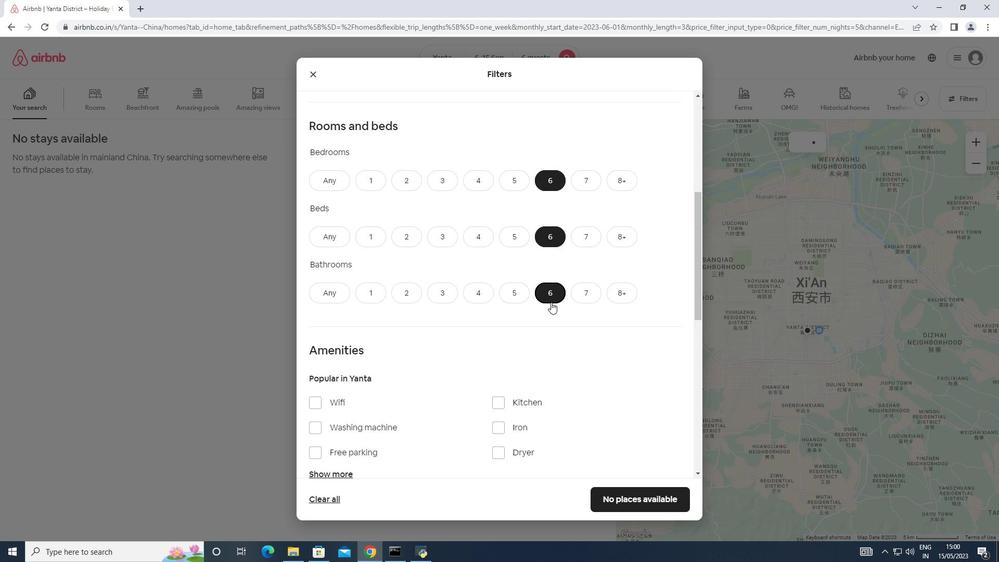 
Action: Mouse scrolled (551, 299) with delta (0, 0)
Screenshot: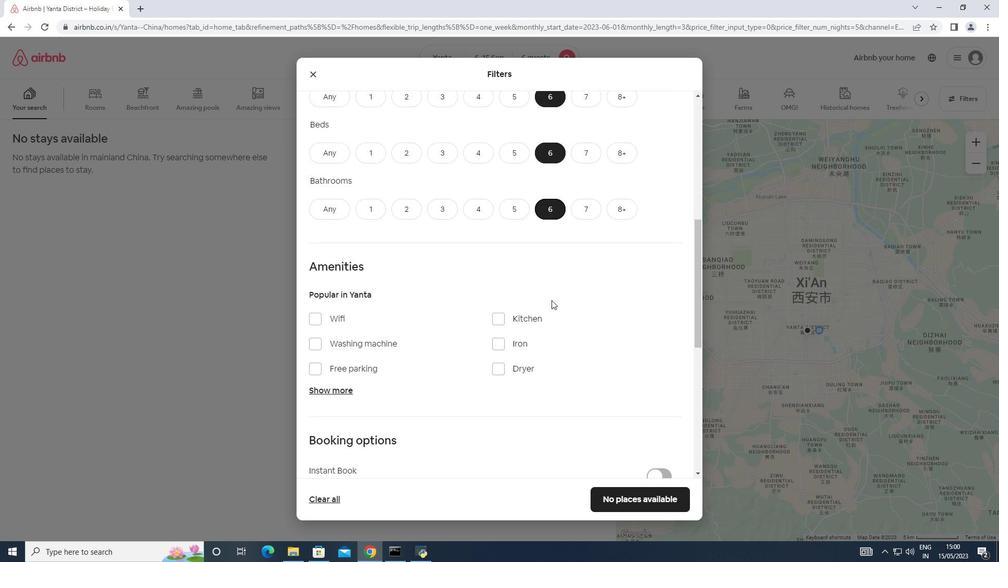 
Action: Mouse moved to (475, 286)
Screenshot: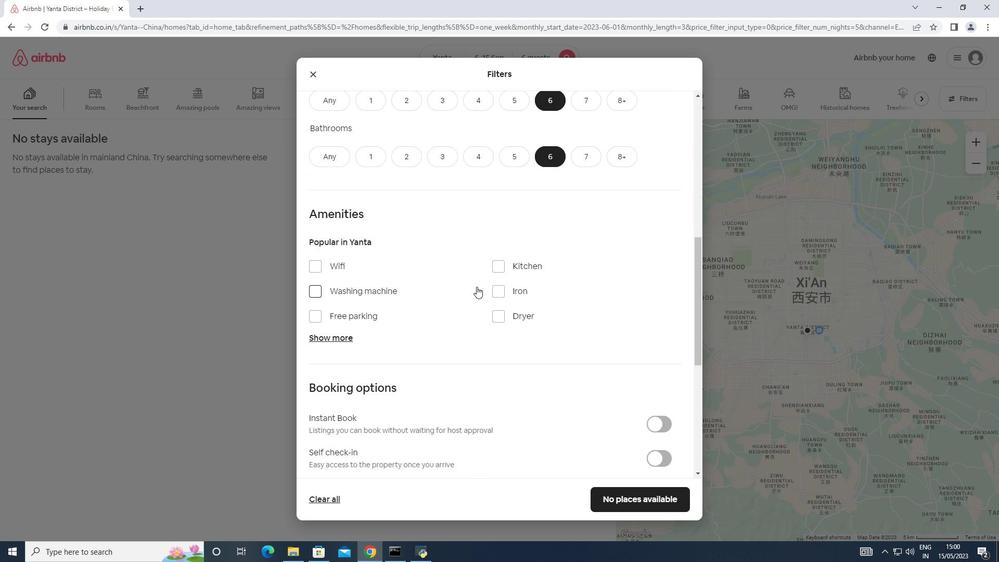 
Action: Mouse scrolled (475, 286) with delta (0, 0)
Screenshot: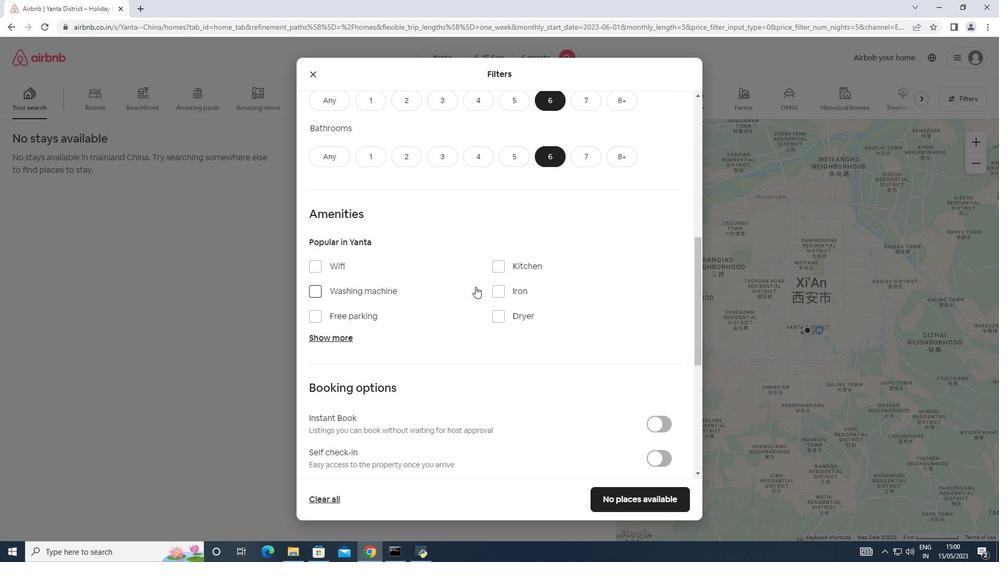 
Action: Mouse scrolled (475, 286) with delta (0, 0)
Screenshot: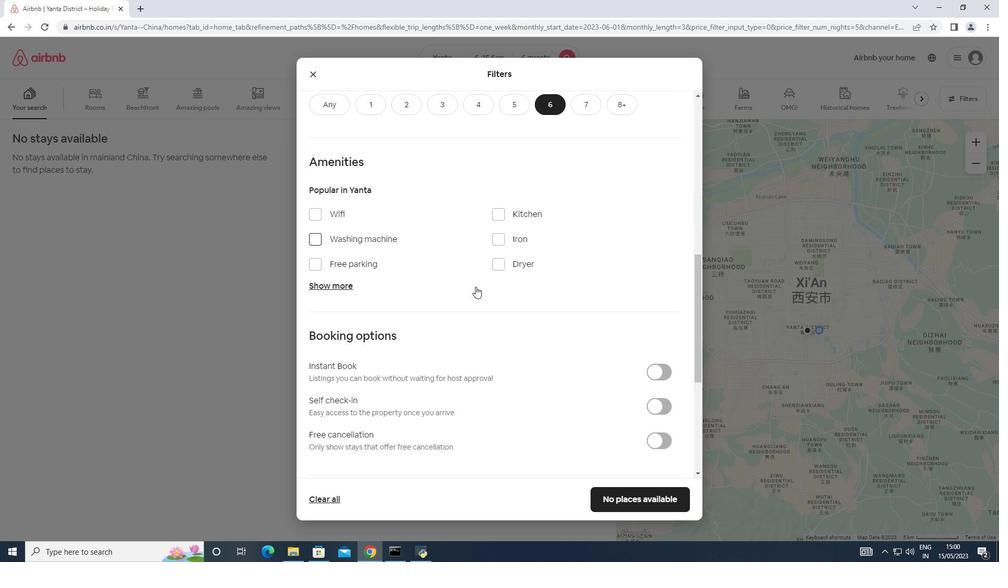
Action: Mouse scrolled (475, 287) with delta (0, 0)
Screenshot: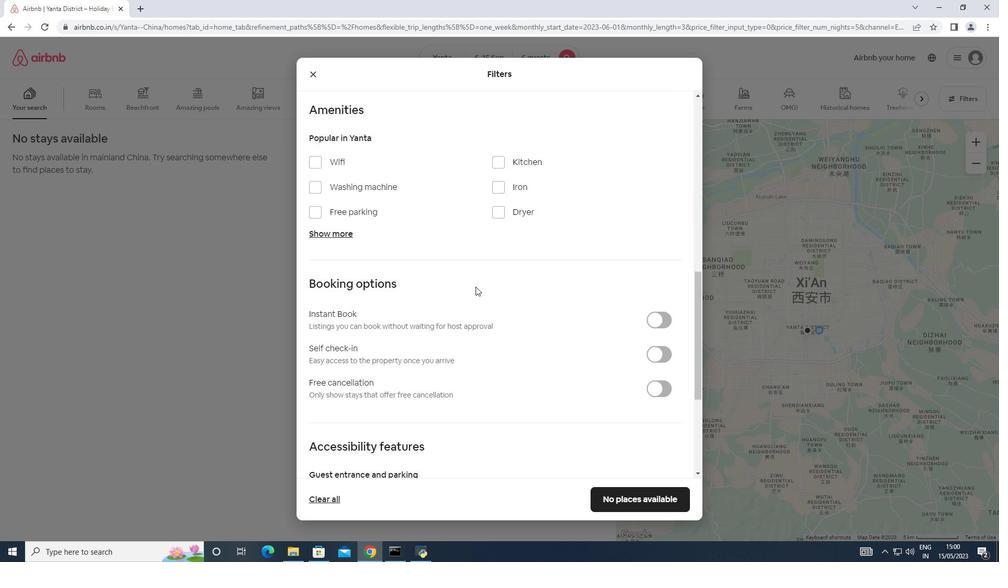 
Action: Mouse moved to (317, 213)
Screenshot: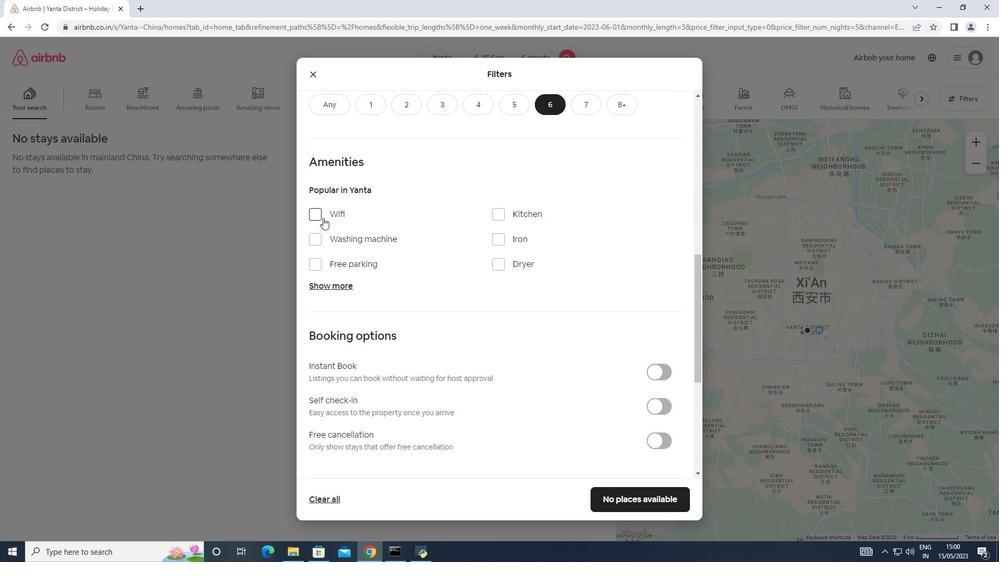 
Action: Mouse pressed left at (317, 213)
Screenshot: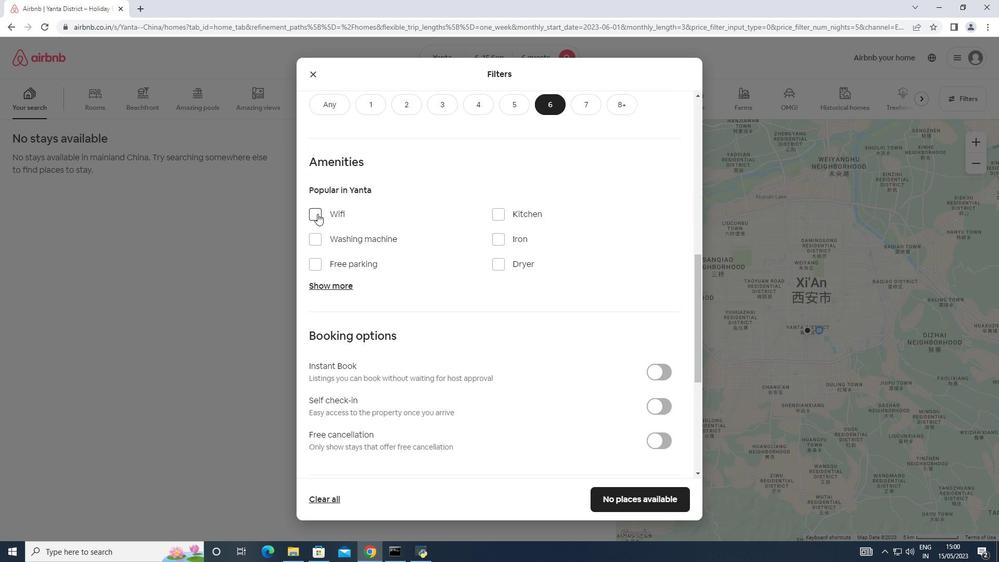 
Action: Mouse moved to (328, 283)
Screenshot: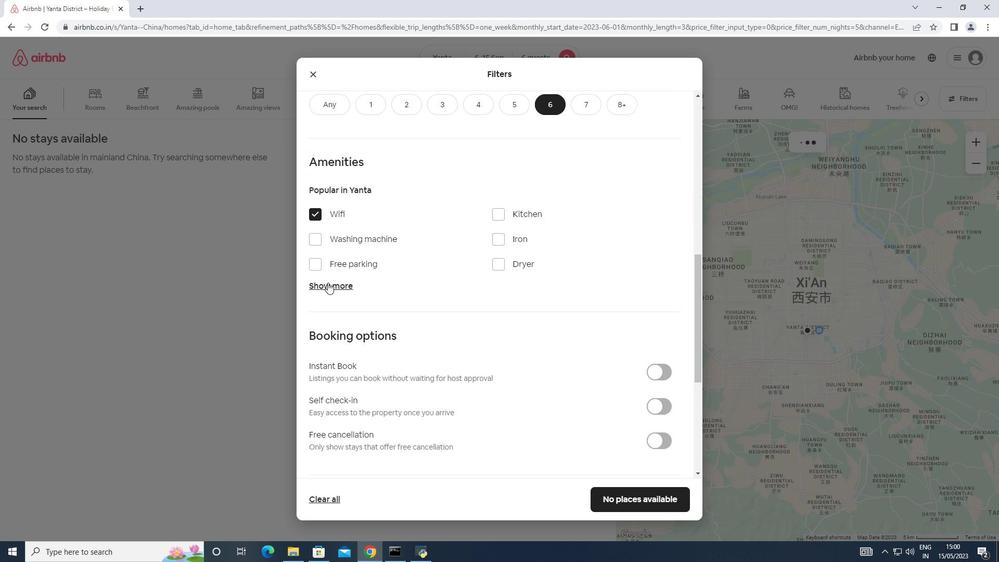 
Action: Mouse pressed left at (328, 283)
Screenshot: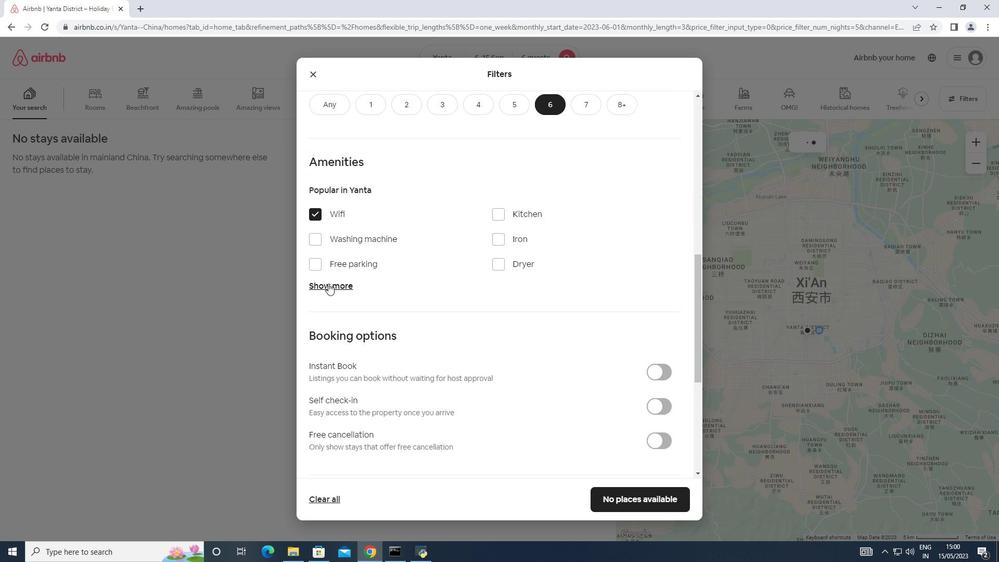 
Action: Mouse moved to (496, 343)
Screenshot: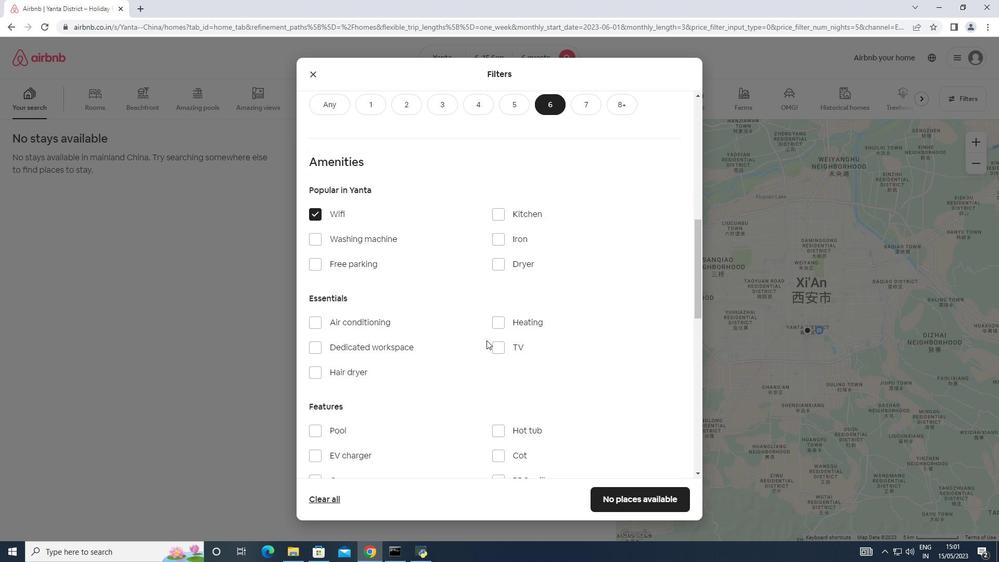 
Action: Mouse pressed left at (496, 343)
Screenshot: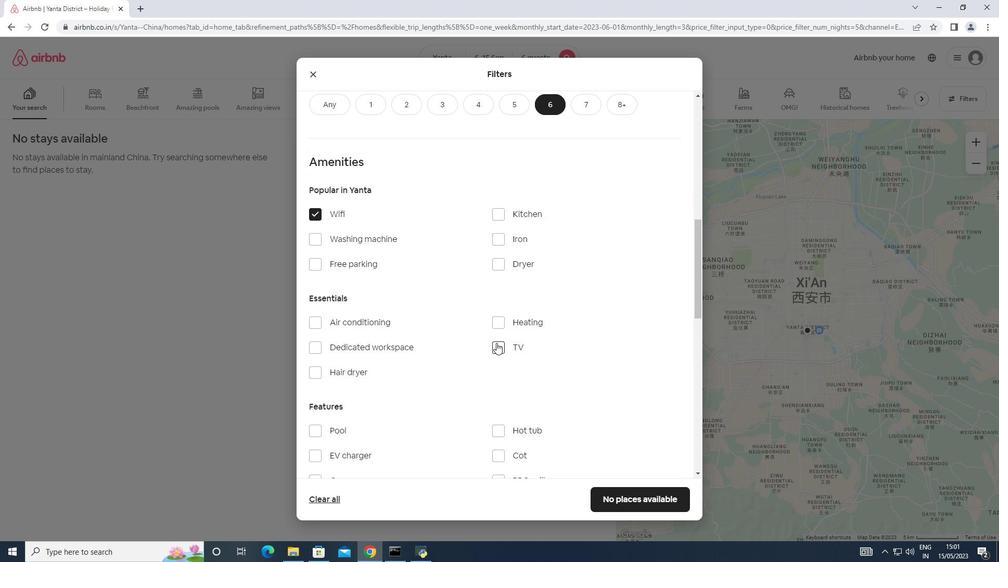 
Action: Mouse moved to (311, 260)
Screenshot: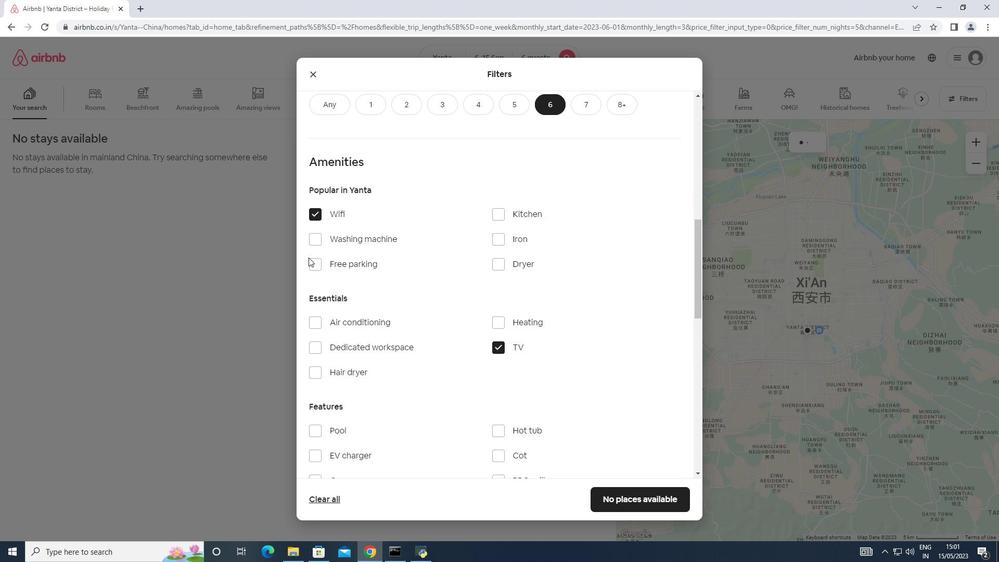 
Action: Mouse pressed left at (311, 260)
Screenshot: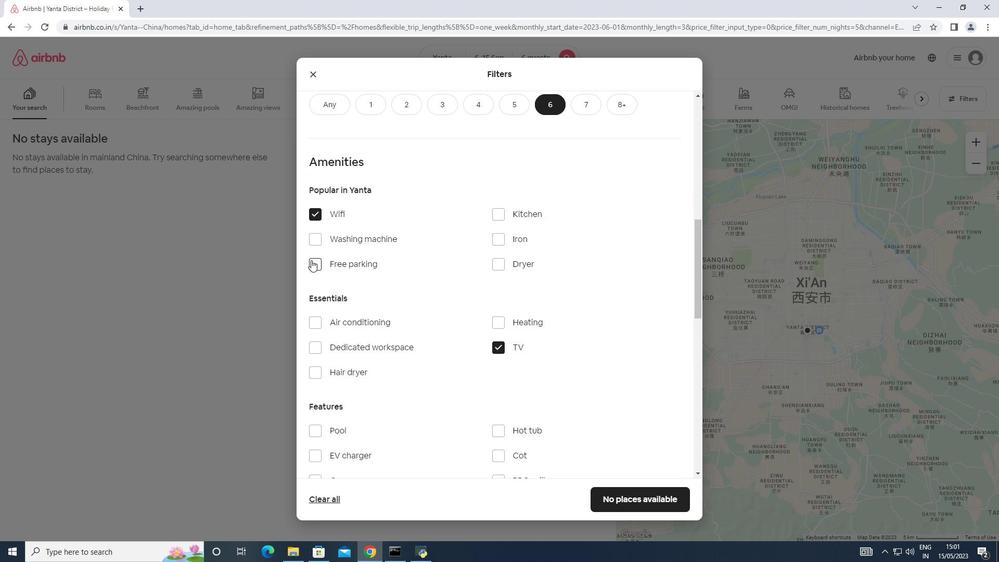 
Action: Mouse moved to (361, 263)
Screenshot: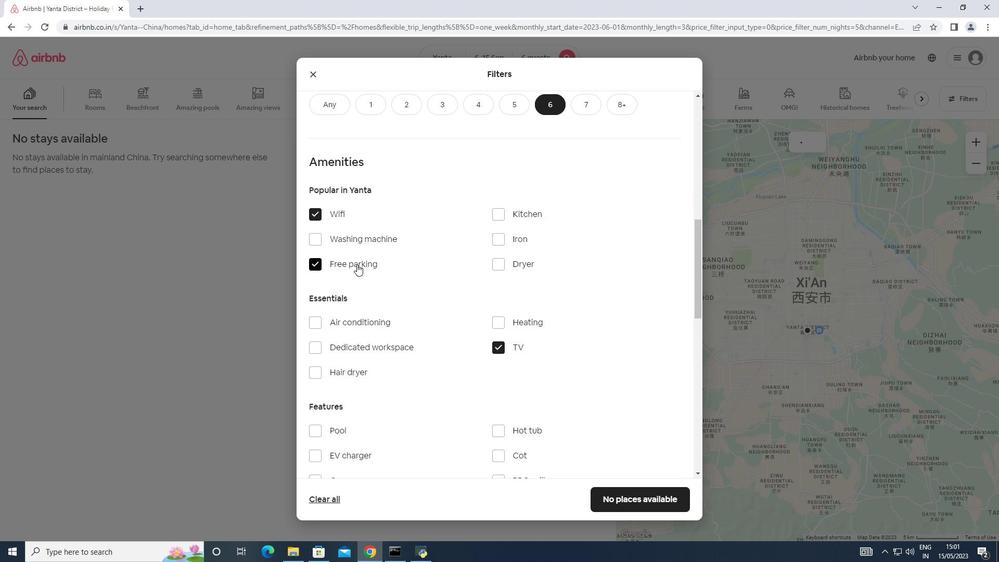 
Action: Mouse scrolled (361, 262) with delta (0, 0)
Screenshot: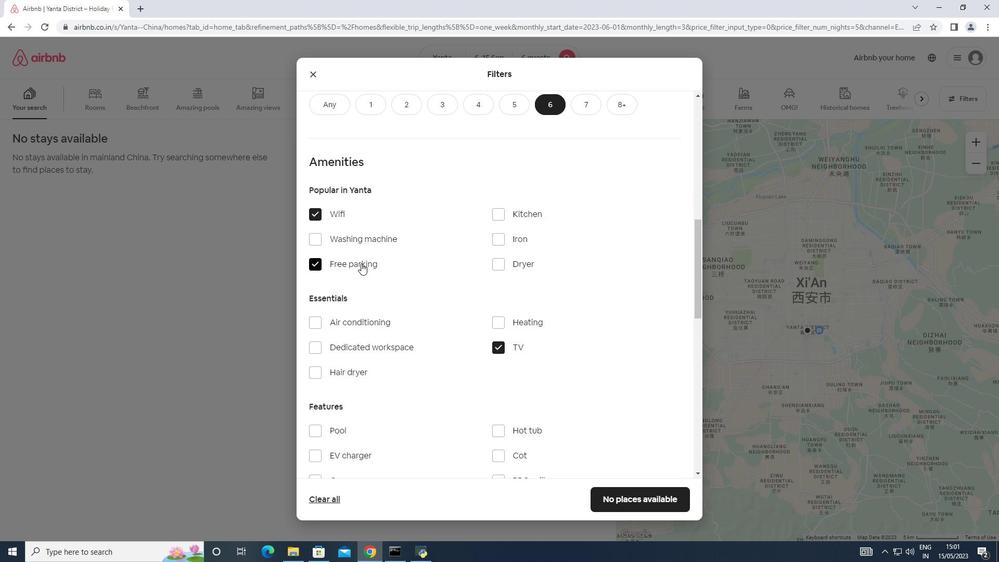 
Action: Mouse scrolled (361, 262) with delta (0, 0)
Screenshot: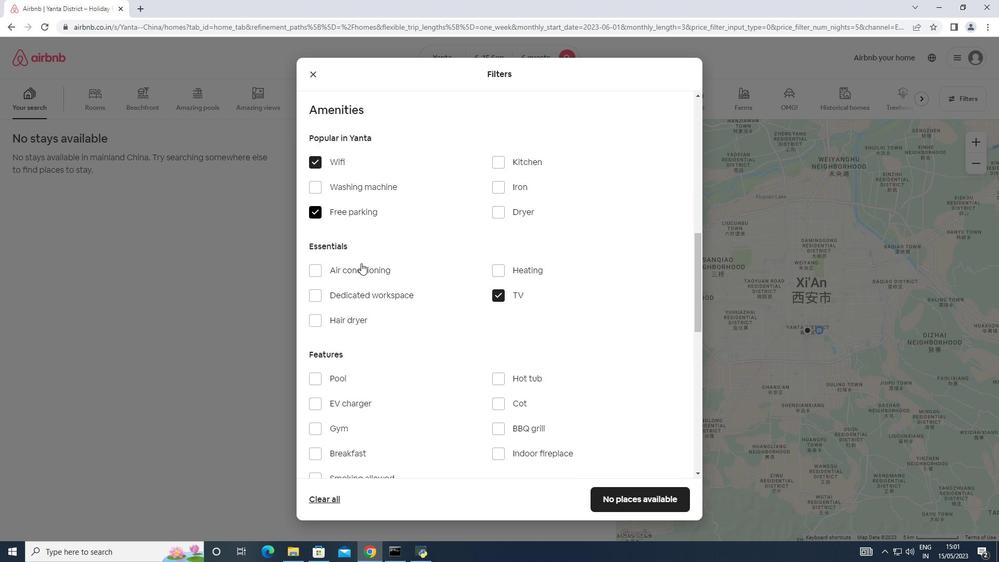 
Action: Mouse scrolled (361, 262) with delta (0, 0)
Screenshot: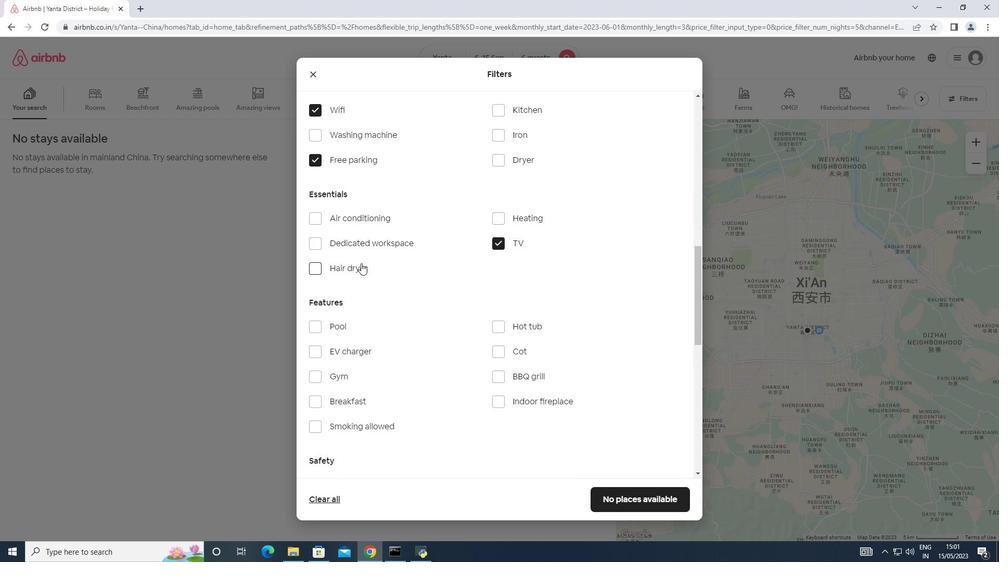 
Action: Mouse moved to (341, 320)
Screenshot: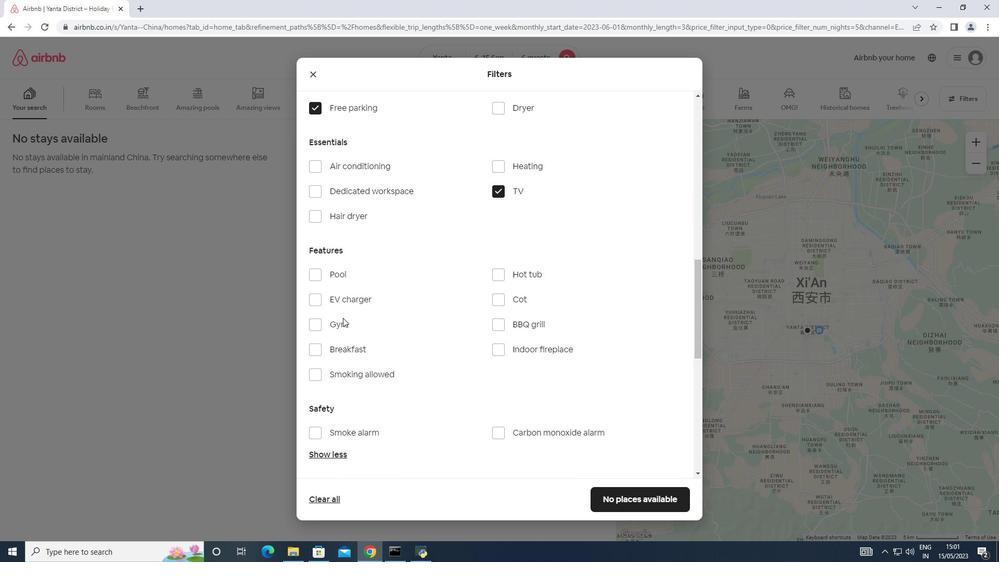 
Action: Mouse pressed left at (341, 320)
Screenshot: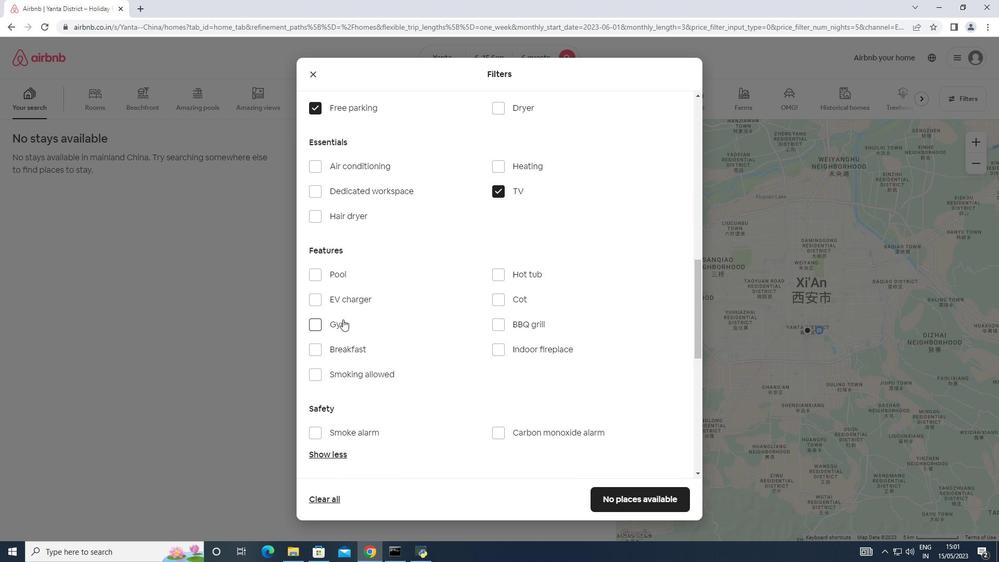 
Action: Mouse moved to (340, 347)
Screenshot: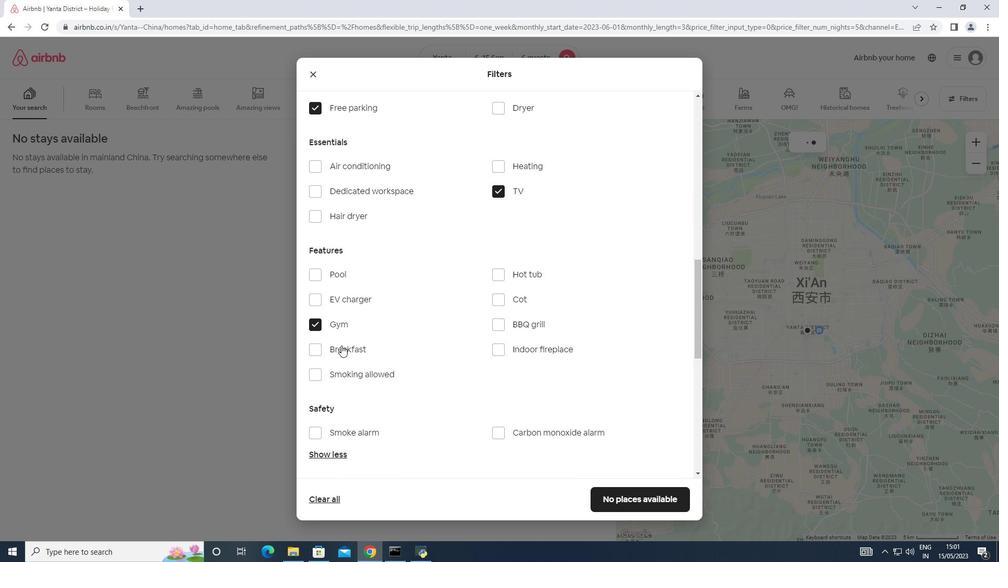 
Action: Mouse pressed left at (340, 347)
Screenshot: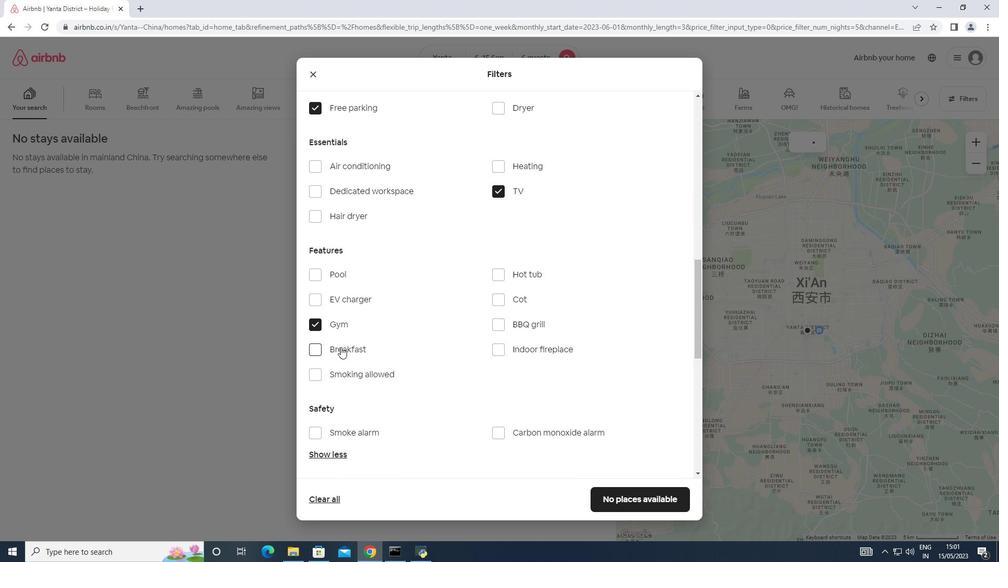
Action: Mouse moved to (352, 339)
Screenshot: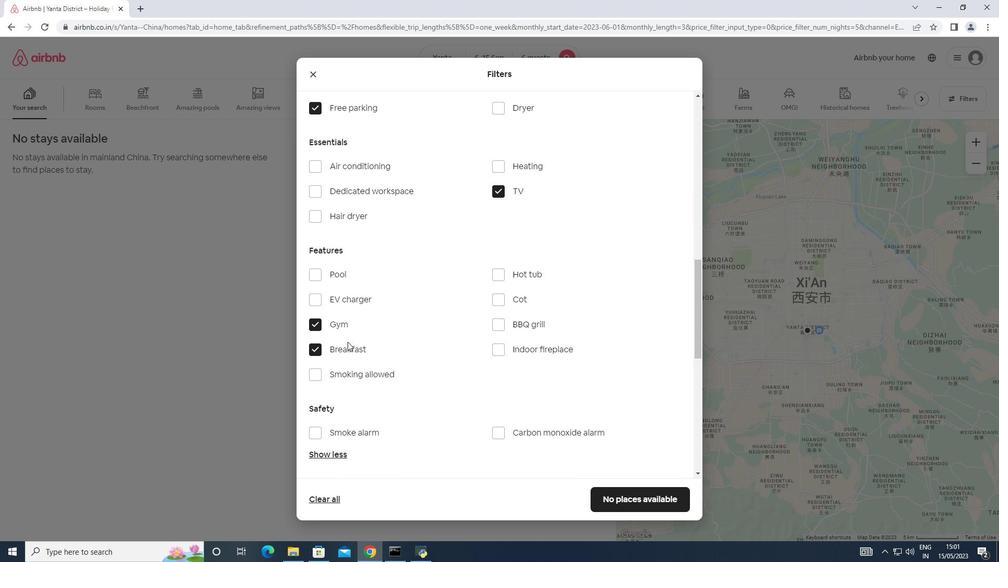 
Action: Mouse scrolled (352, 338) with delta (0, 0)
Screenshot: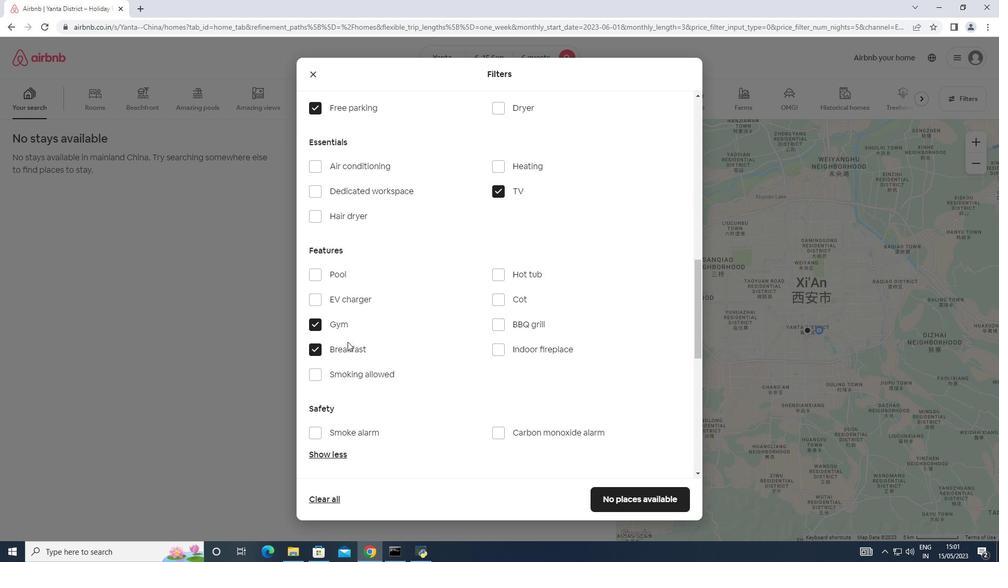 
Action: Mouse scrolled (352, 338) with delta (0, 0)
Screenshot: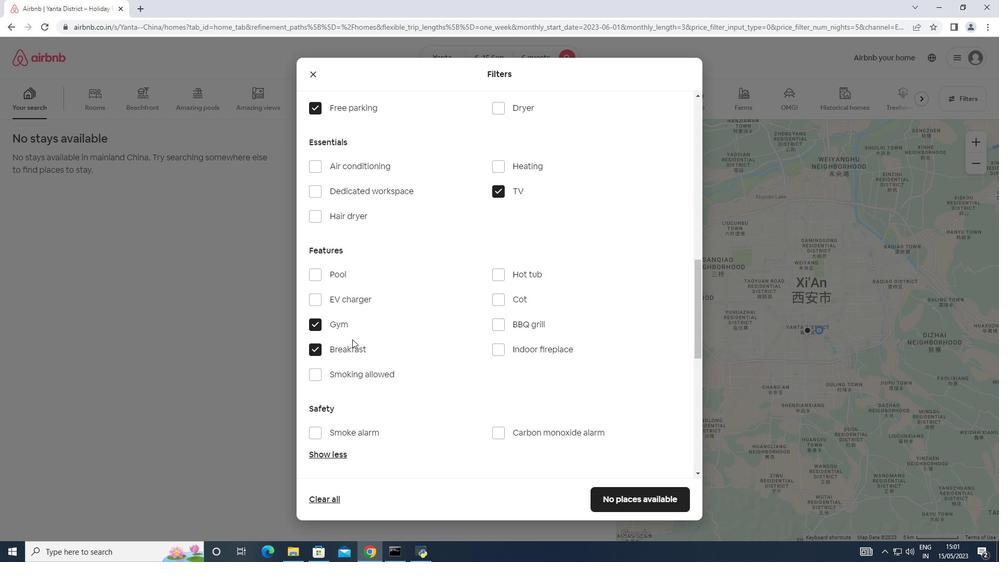 
Action: Mouse scrolled (352, 338) with delta (0, 0)
Screenshot: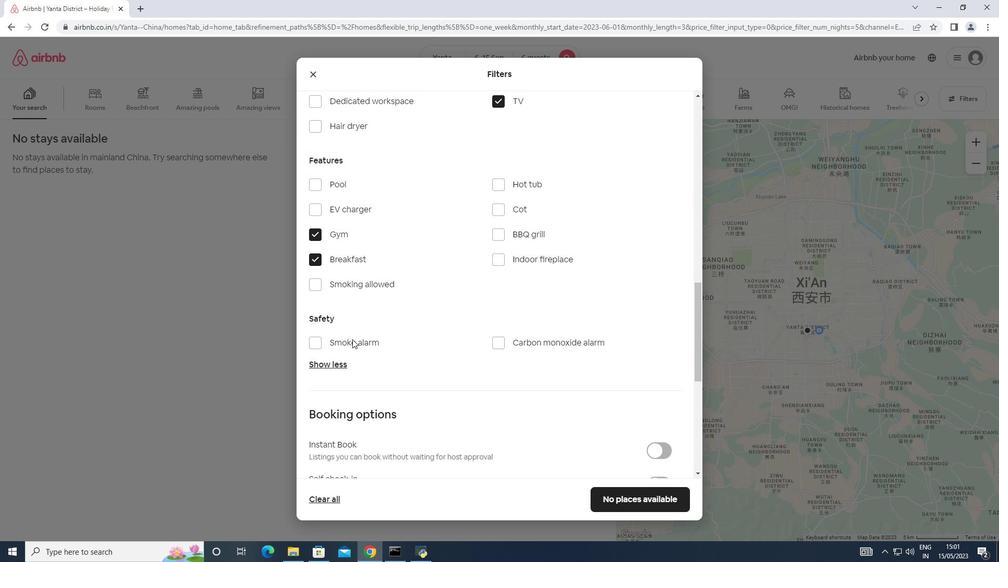 
Action: Mouse scrolled (352, 338) with delta (0, 0)
Screenshot: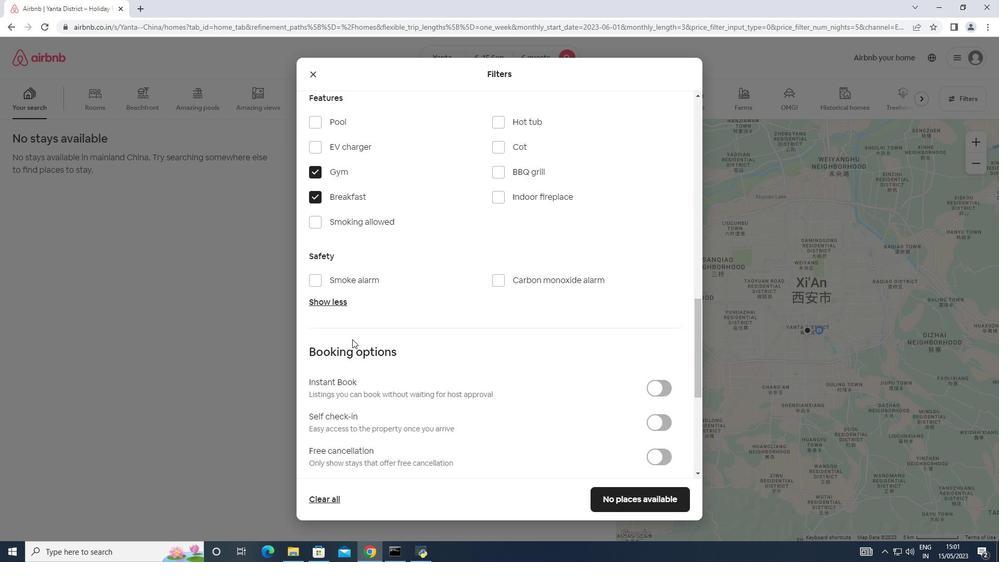 
Action: Mouse scrolled (352, 338) with delta (0, 0)
Screenshot: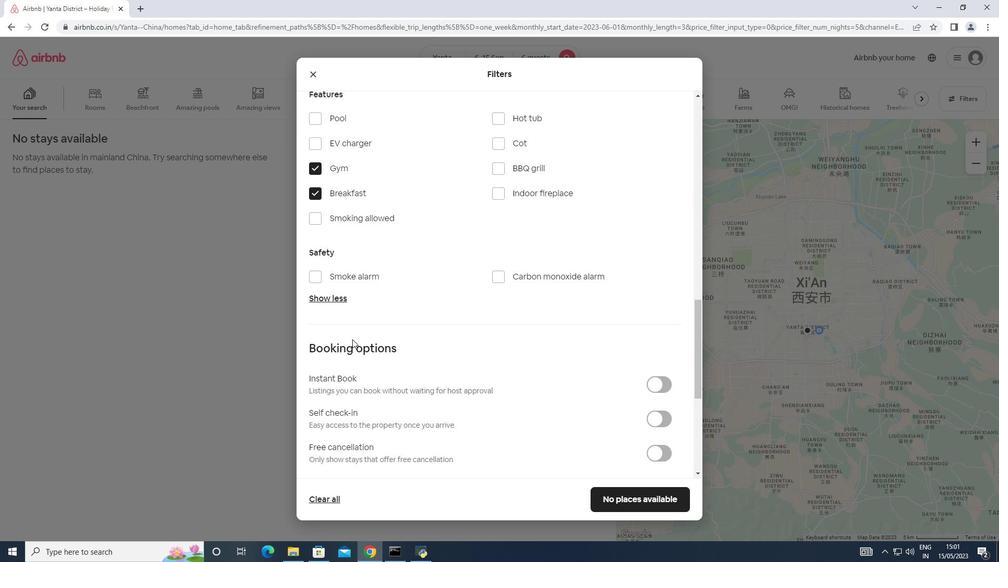 
Action: Mouse moved to (660, 318)
Screenshot: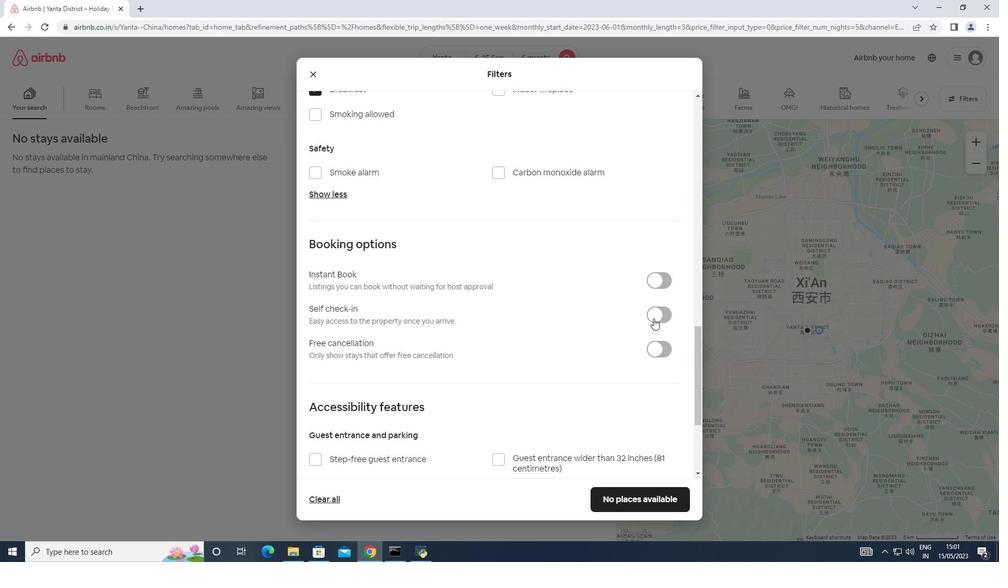 
Action: Mouse pressed left at (660, 318)
Screenshot: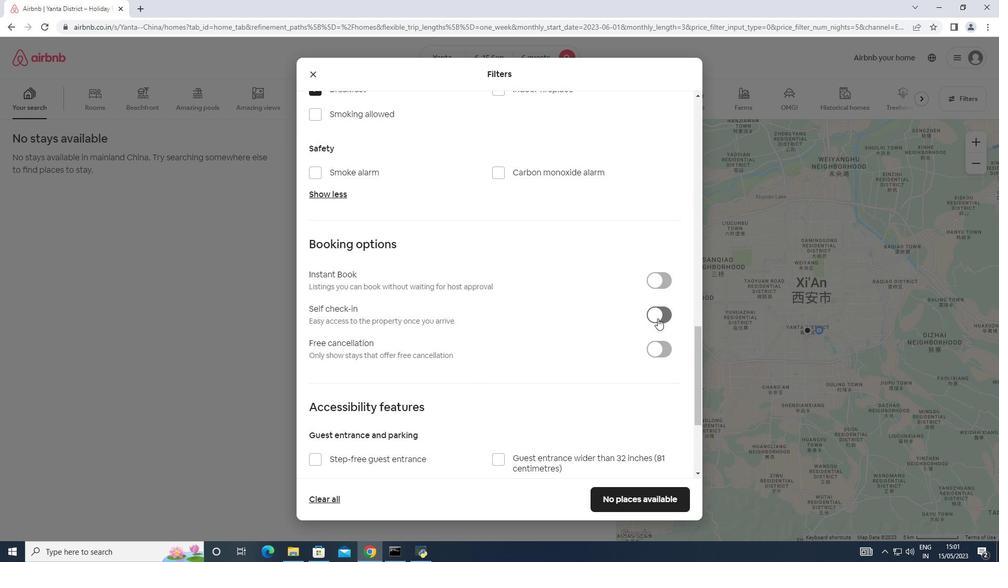 
Action: Mouse moved to (586, 334)
Screenshot: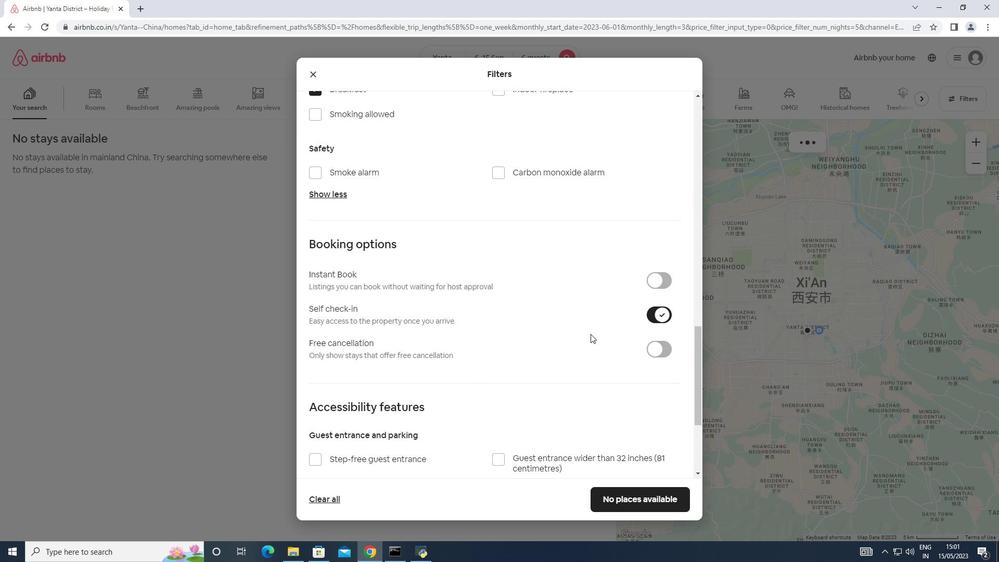 
Action: Mouse scrolled (586, 333) with delta (0, 0)
Screenshot: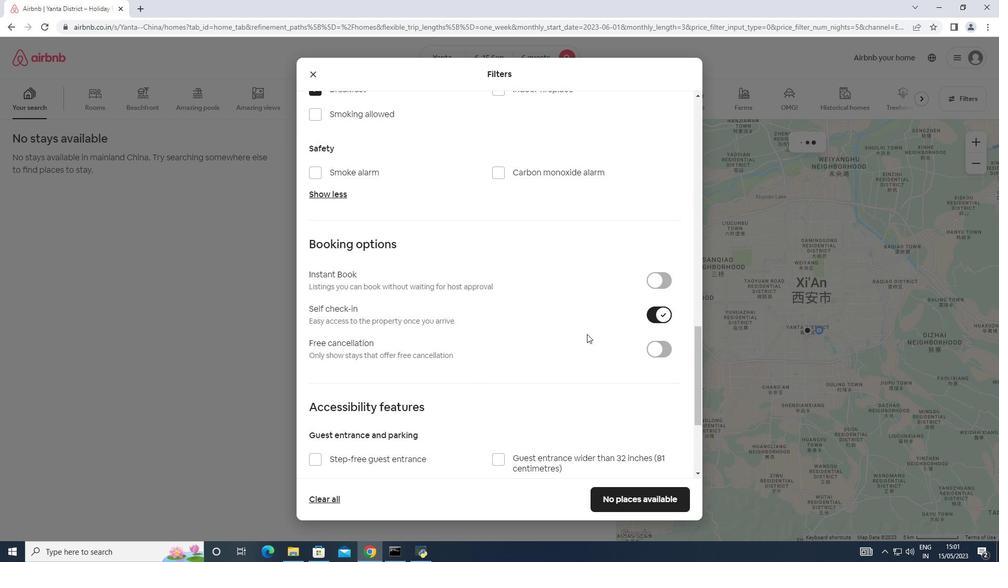 
Action: Mouse scrolled (586, 333) with delta (0, 0)
Screenshot: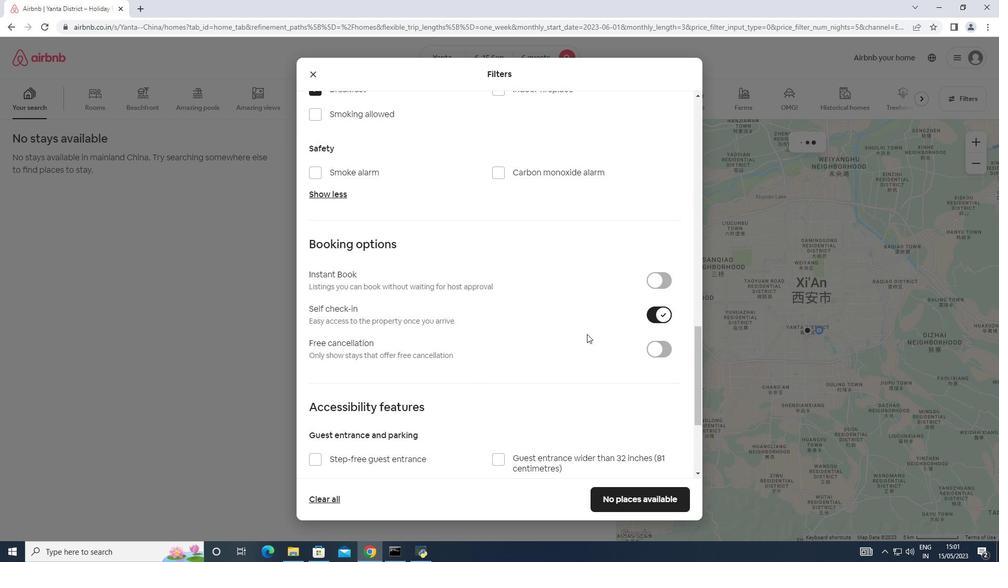 
Action: Mouse scrolled (586, 333) with delta (0, 0)
Screenshot: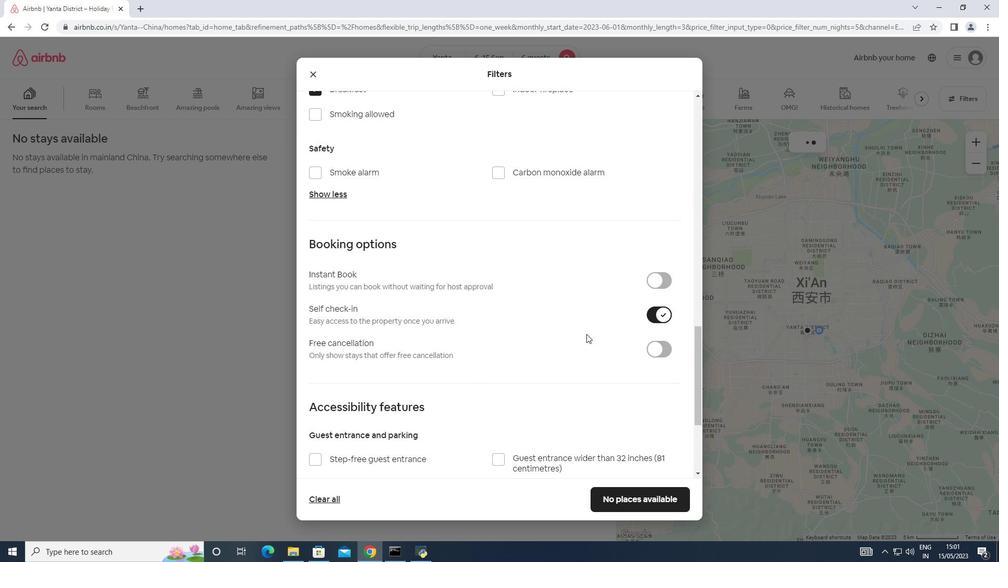
Action: Mouse scrolled (586, 333) with delta (0, 0)
Screenshot: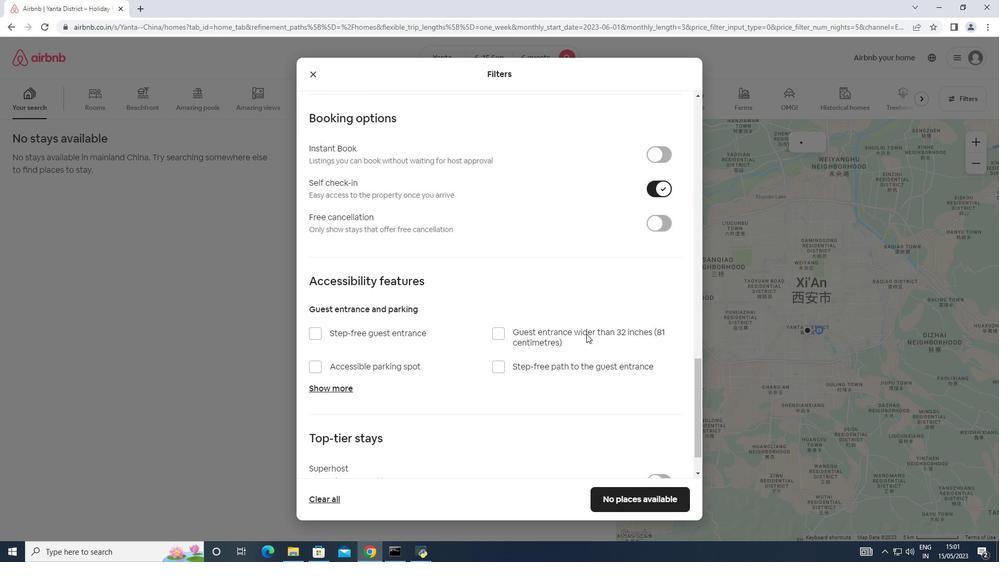 
Action: Mouse scrolled (586, 333) with delta (0, 0)
Screenshot: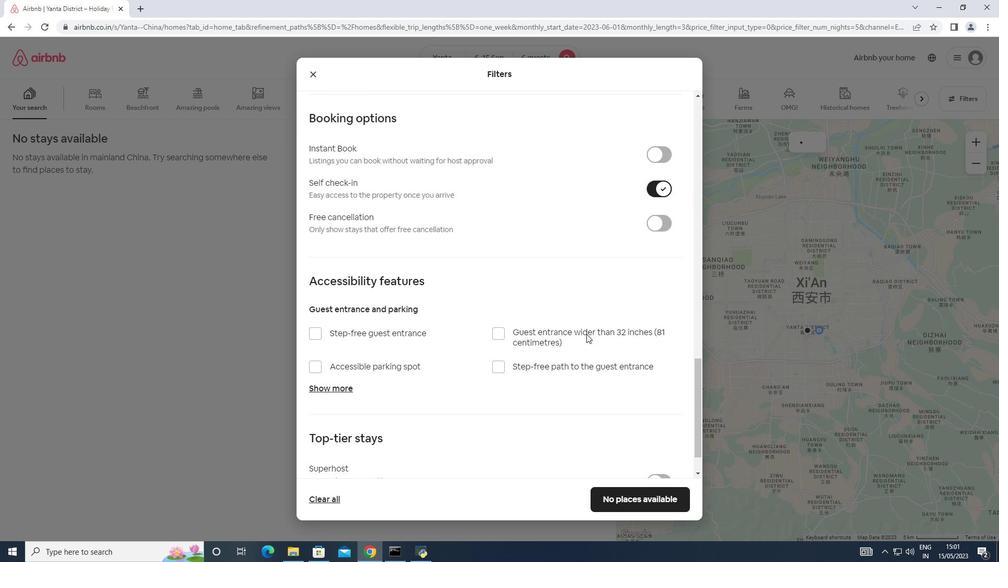 
Action: Mouse scrolled (586, 333) with delta (0, 0)
Screenshot: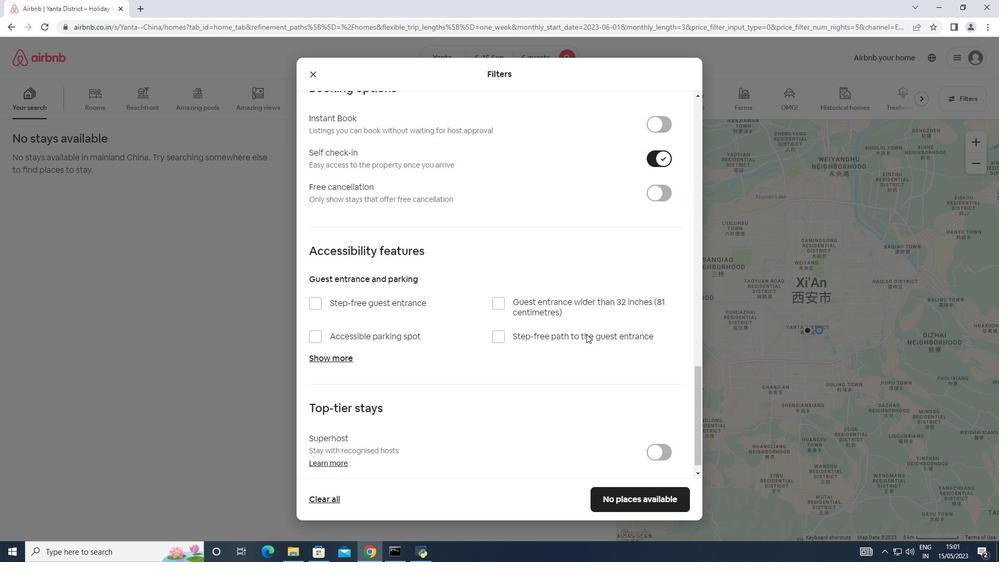 
Action: Mouse moved to (574, 338)
Screenshot: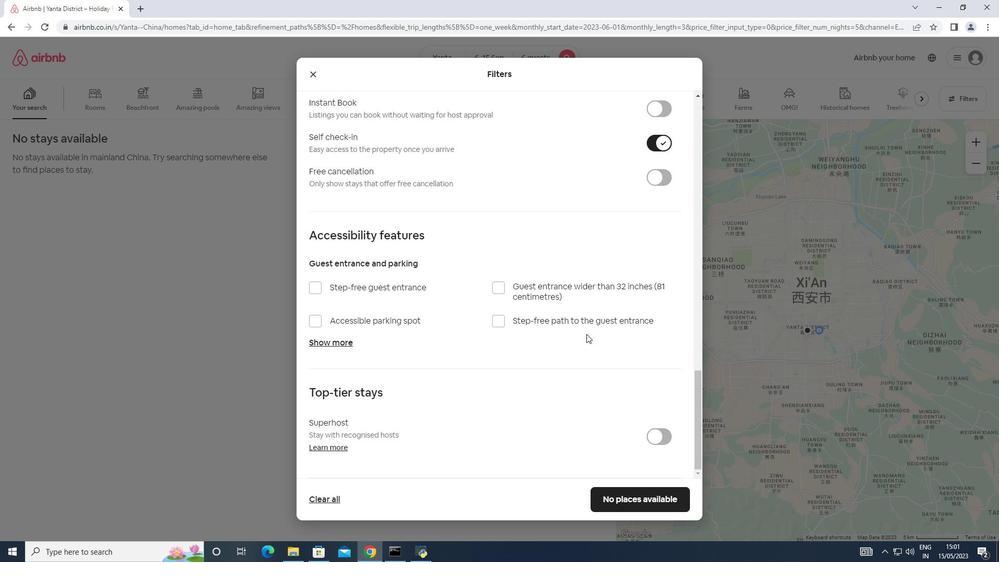
Action: Mouse scrolled (574, 338) with delta (0, 0)
Screenshot: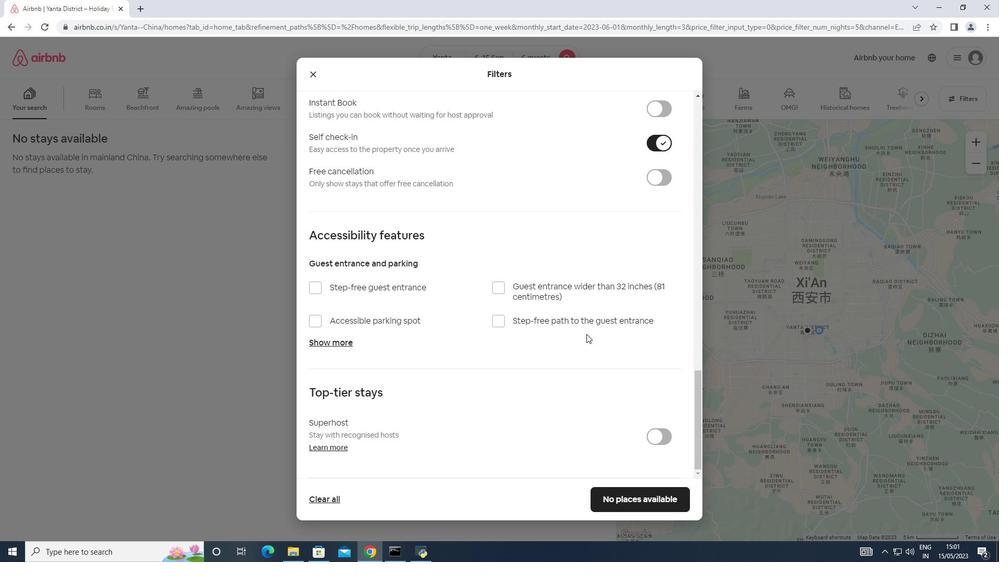 
Action: Mouse moved to (574, 339)
Screenshot: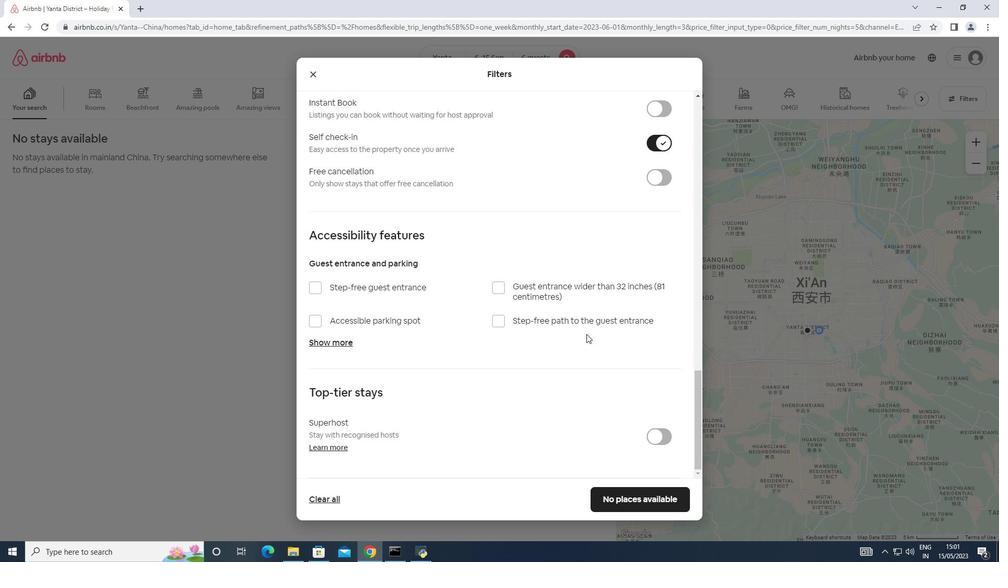 
Action: Mouse scrolled (574, 338) with delta (0, 0)
Screenshot: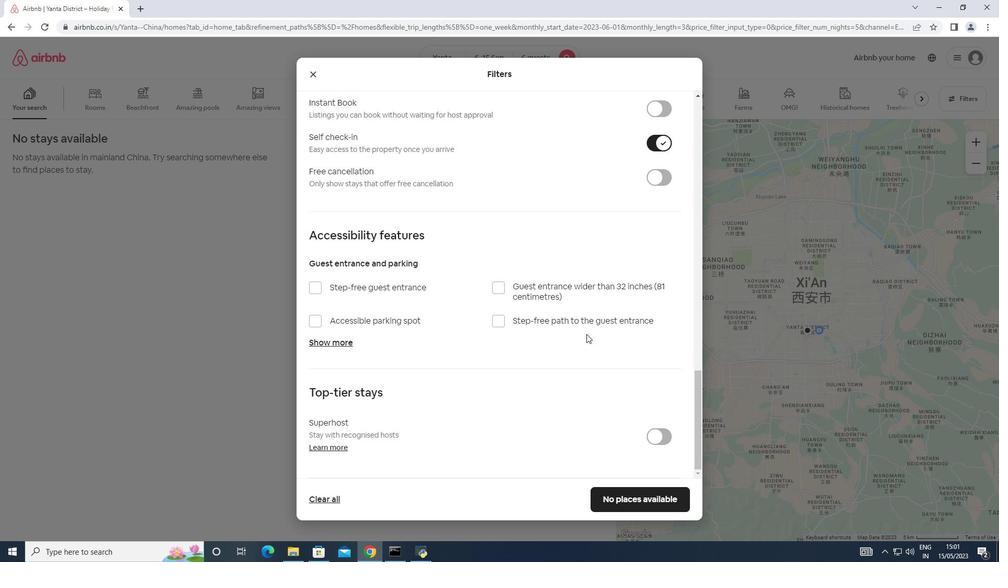 
Action: Mouse moved to (609, 500)
Screenshot: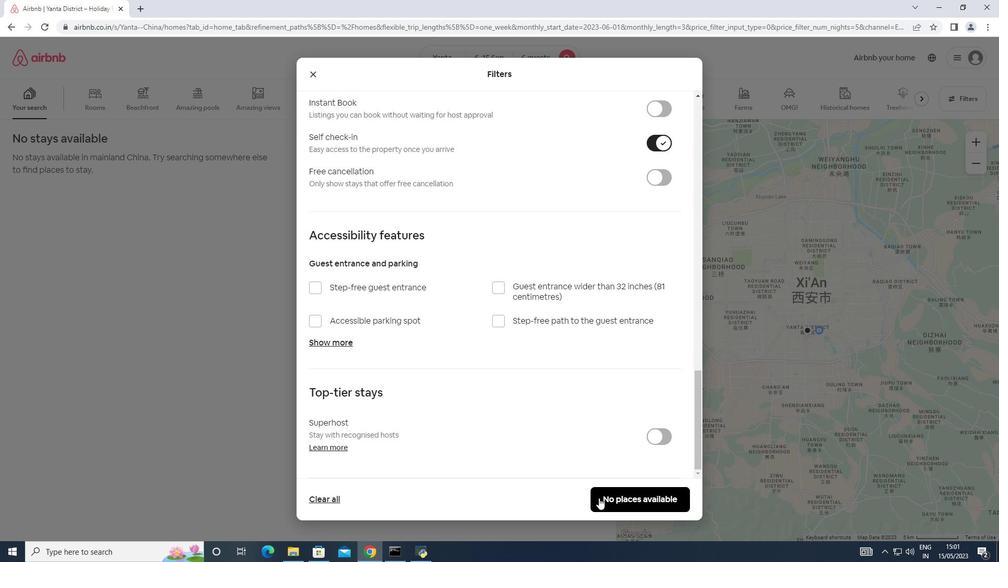
Action: Mouse pressed left at (609, 500)
Screenshot: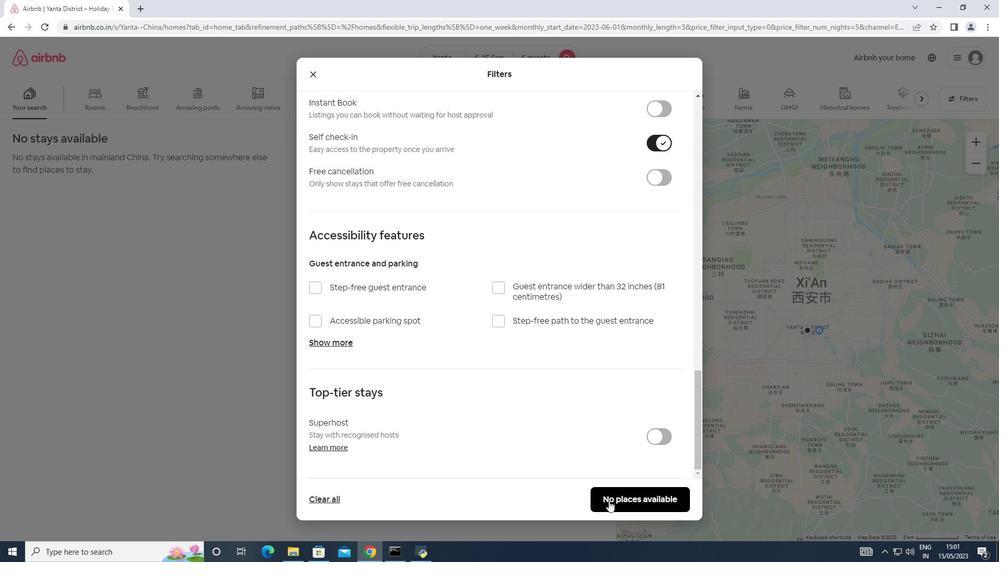 
Action: Mouse moved to (612, 498)
Screenshot: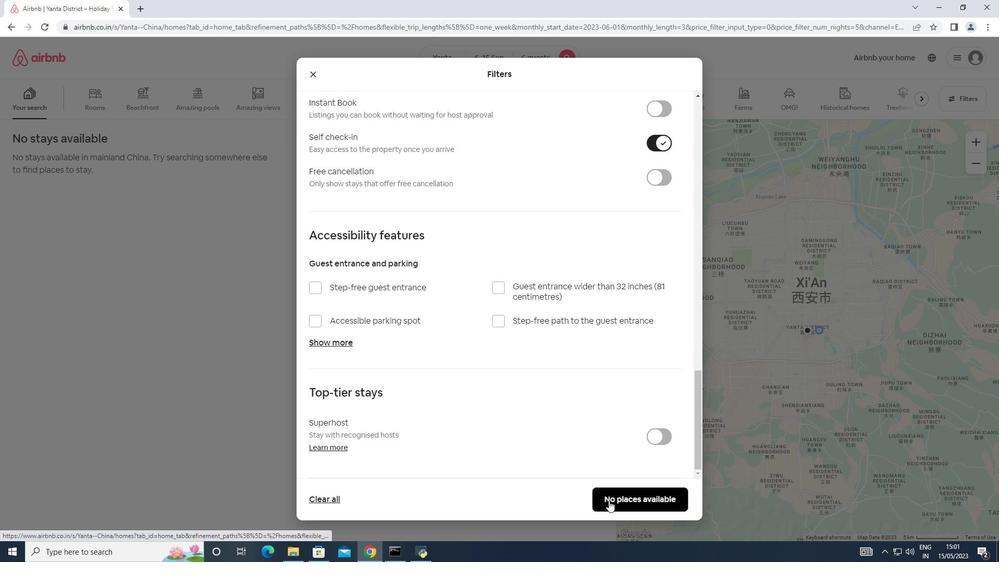 
